 Task: Create a due date automation trigger when advanced on, the moment a card is due add fields with custom field "Resume" set to a date between 1 and 7 working days ago.
Action: Mouse moved to (953, 280)
Screenshot: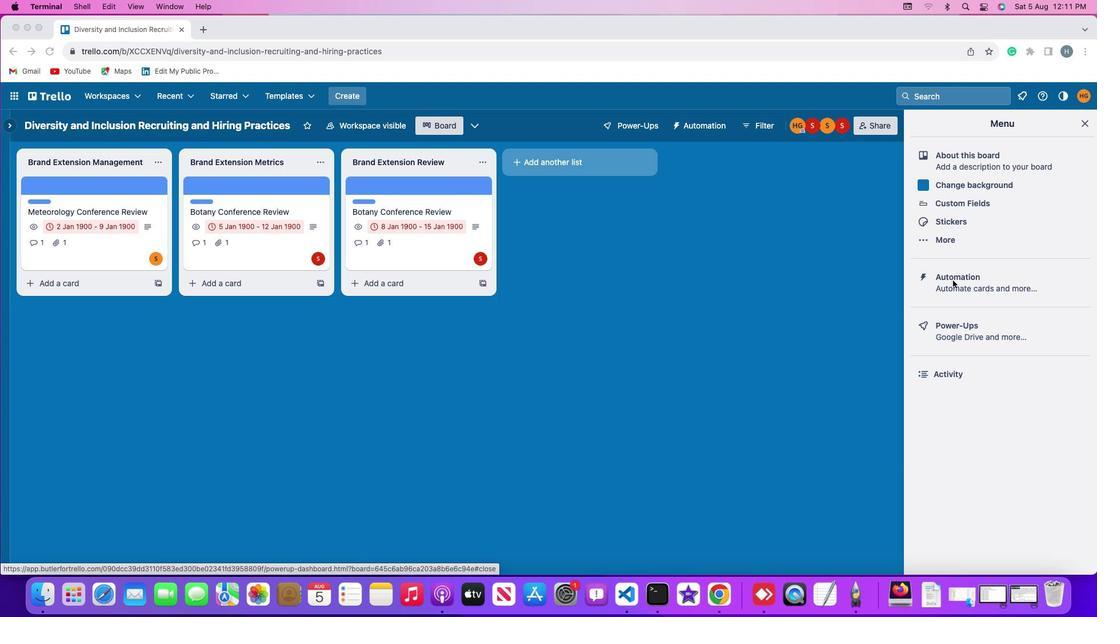
Action: Mouse pressed left at (953, 280)
Screenshot: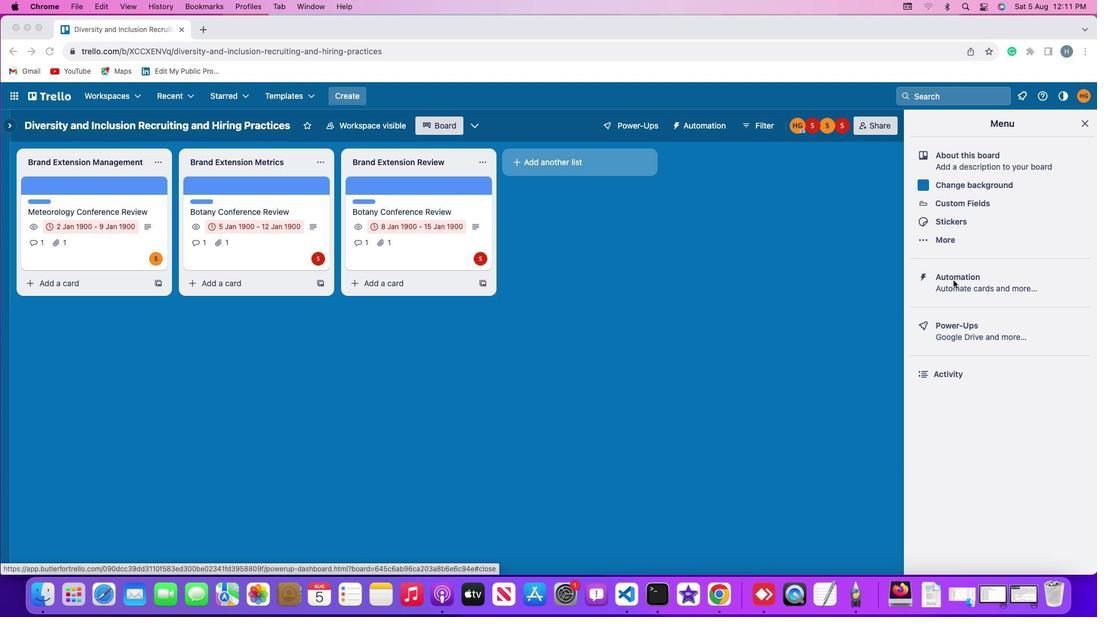 
Action: Mouse moved to (953, 280)
Screenshot: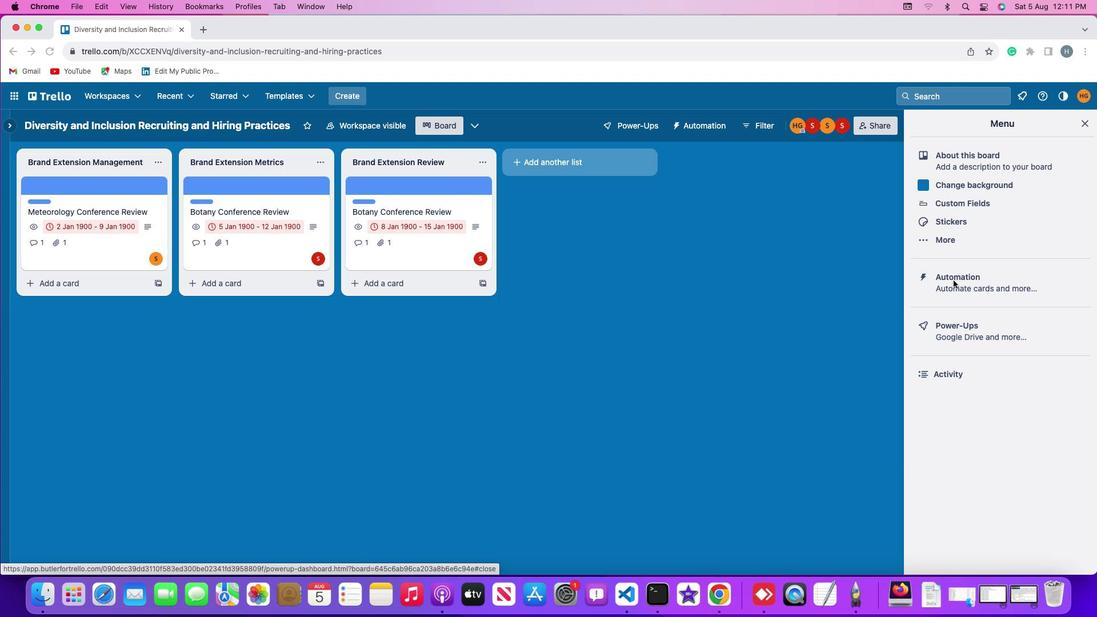 
Action: Mouse pressed left at (953, 280)
Screenshot: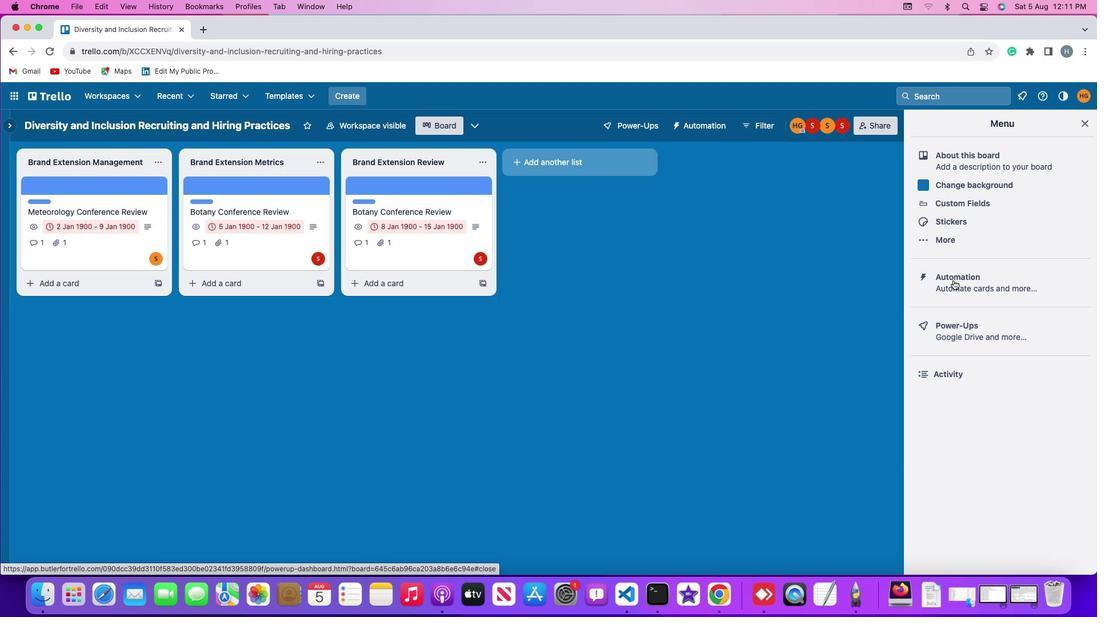 
Action: Mouse moved to (57, 272)
Screenshot: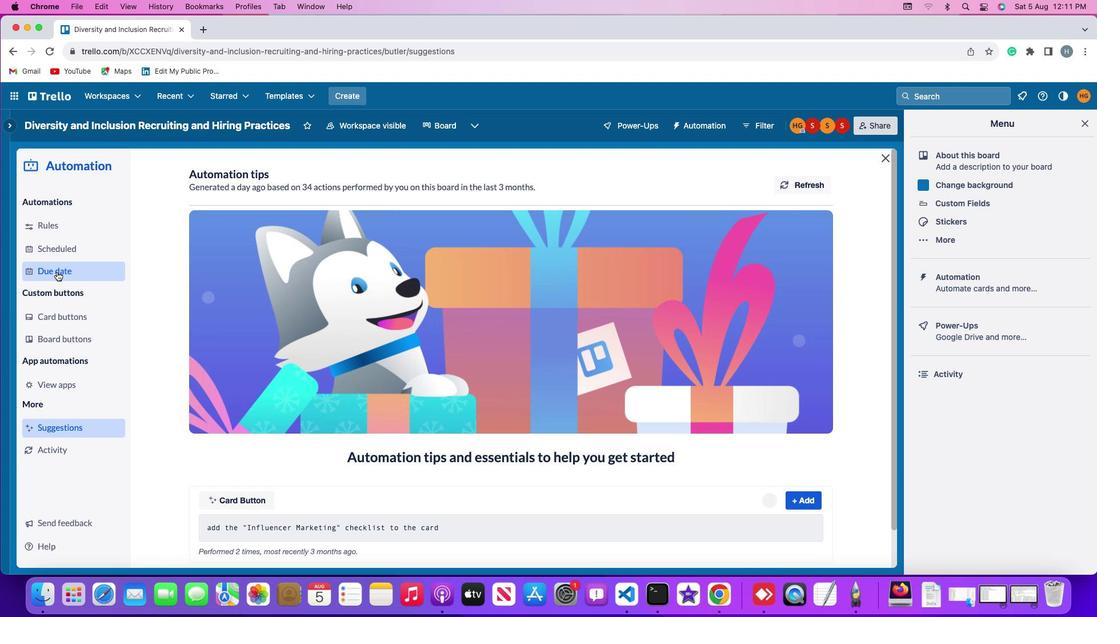 
Action: Mouse pressed left at (57, 272)
Screenshot: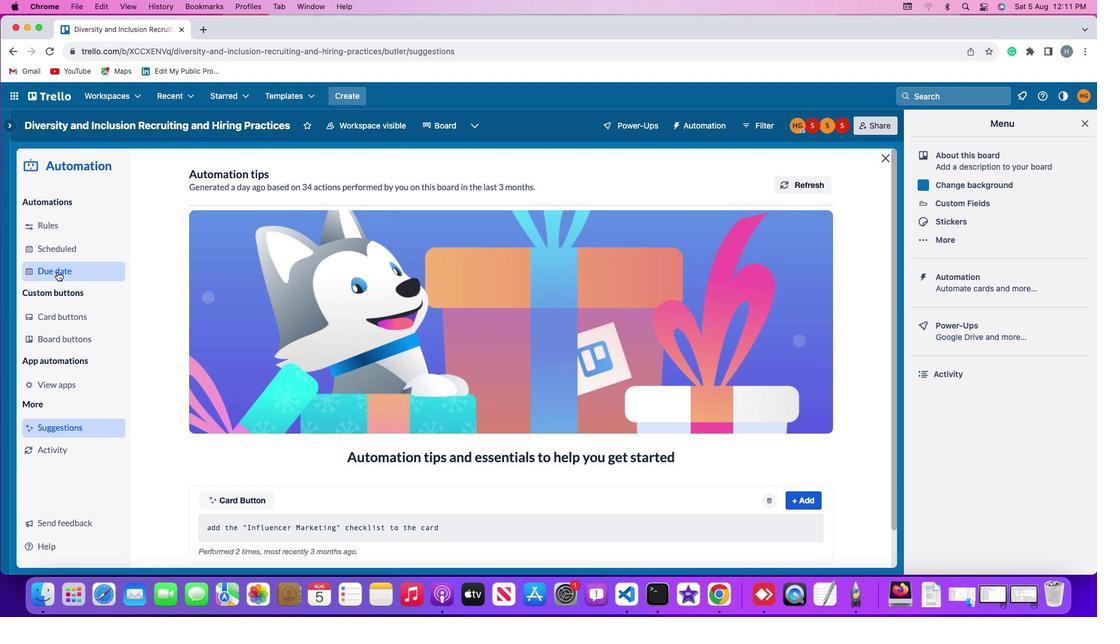 
Action: Mouse moved to (57, 271)
Screenshot: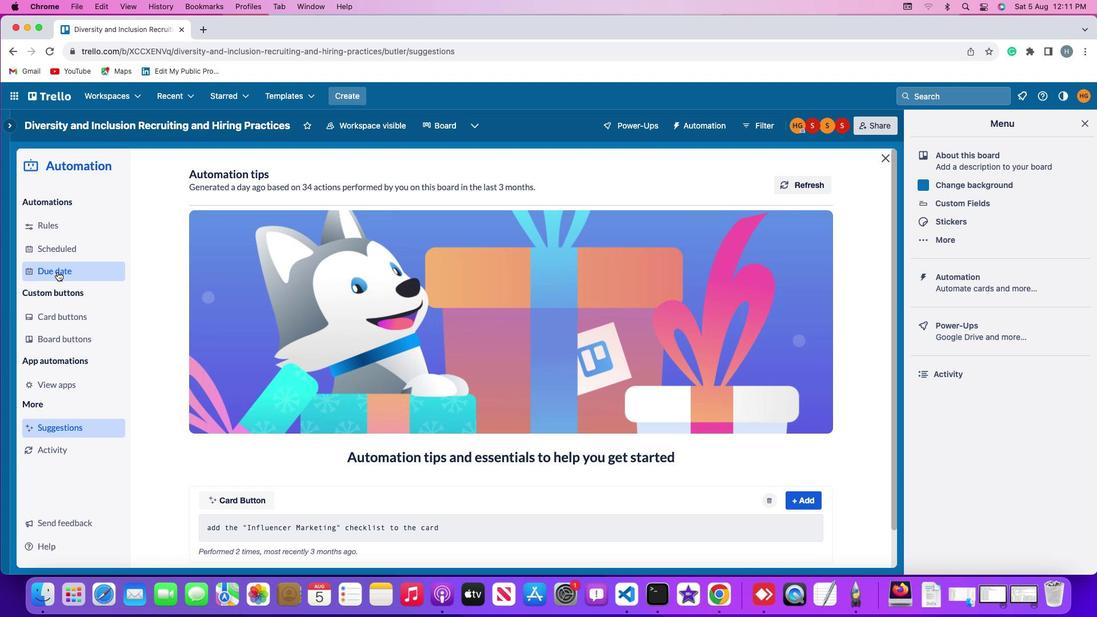 
Action: Mouse pressed left at (57, 271)
Screenshot: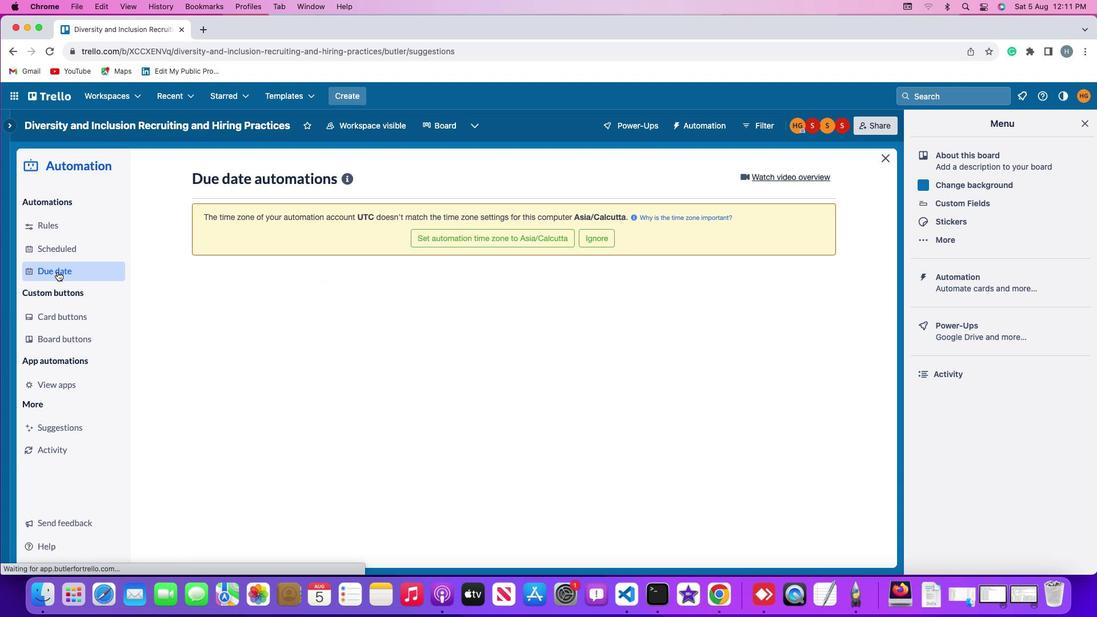
Action: Mouse moved to (784, 177)
Screenshot: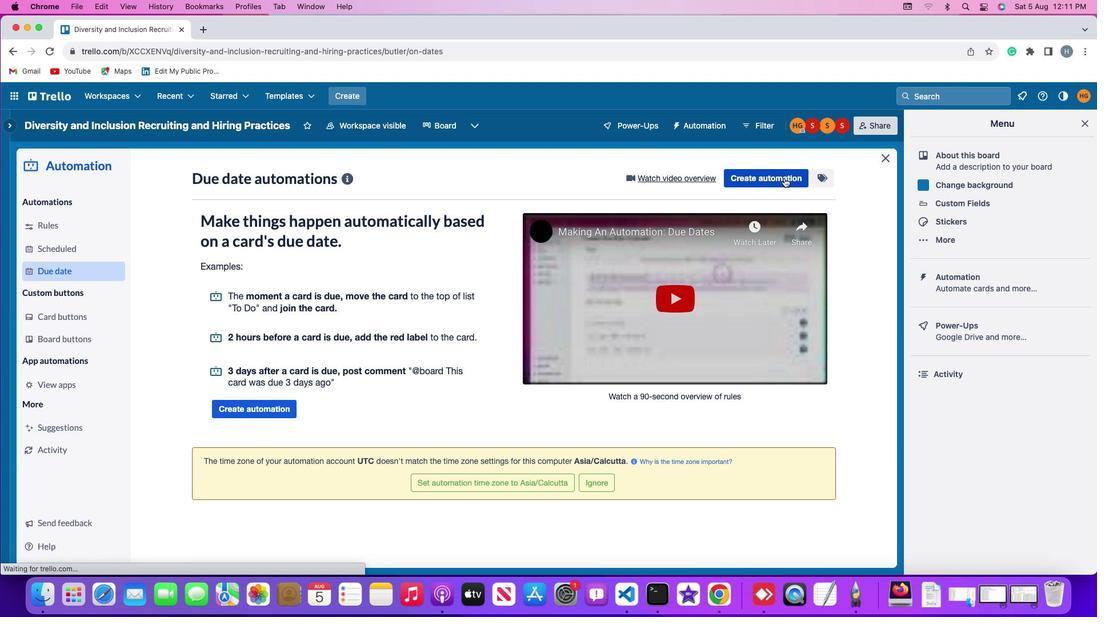 
Action: Mouse pressed left at (784, 177)
Screenshot: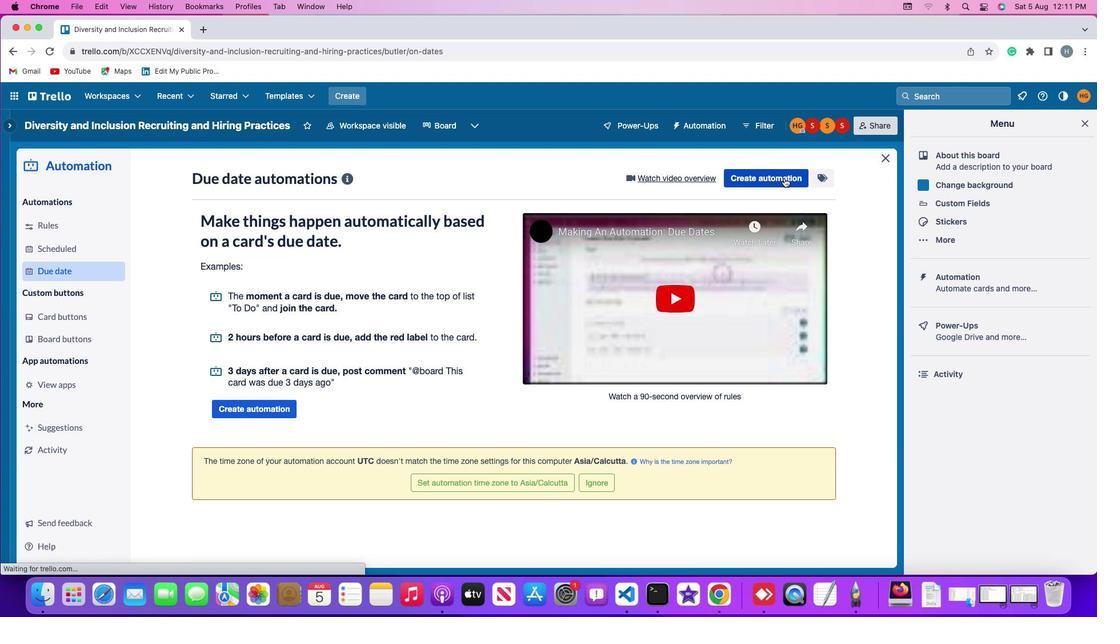 
Action: Mouse moved to (513, 284)
Screenshot: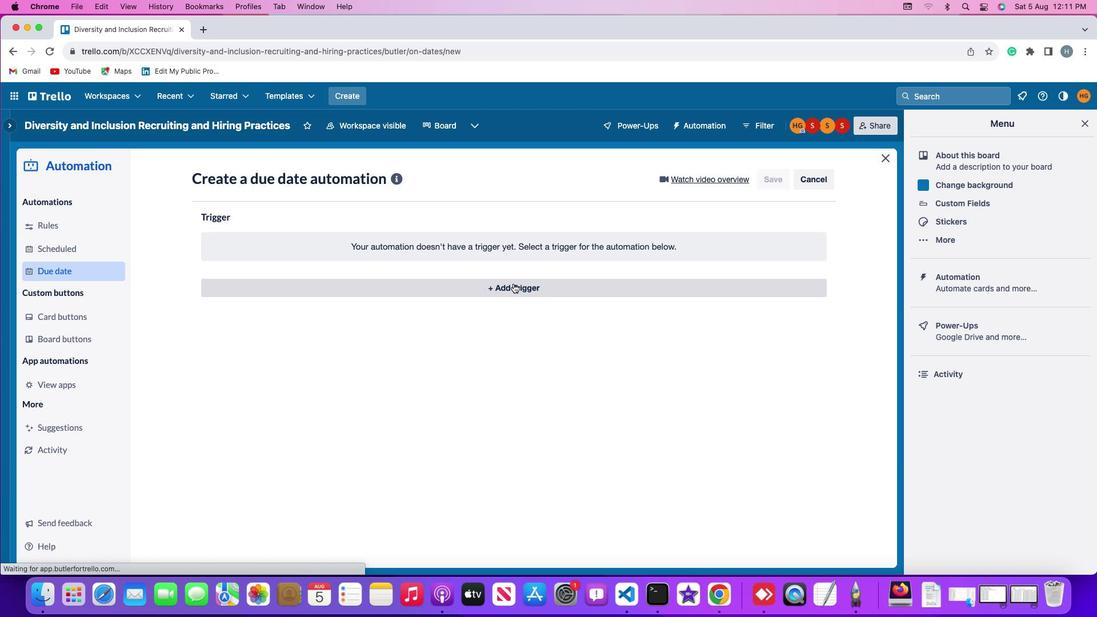 
Action: Mouse pressed left at (513, 284)
Screenshot: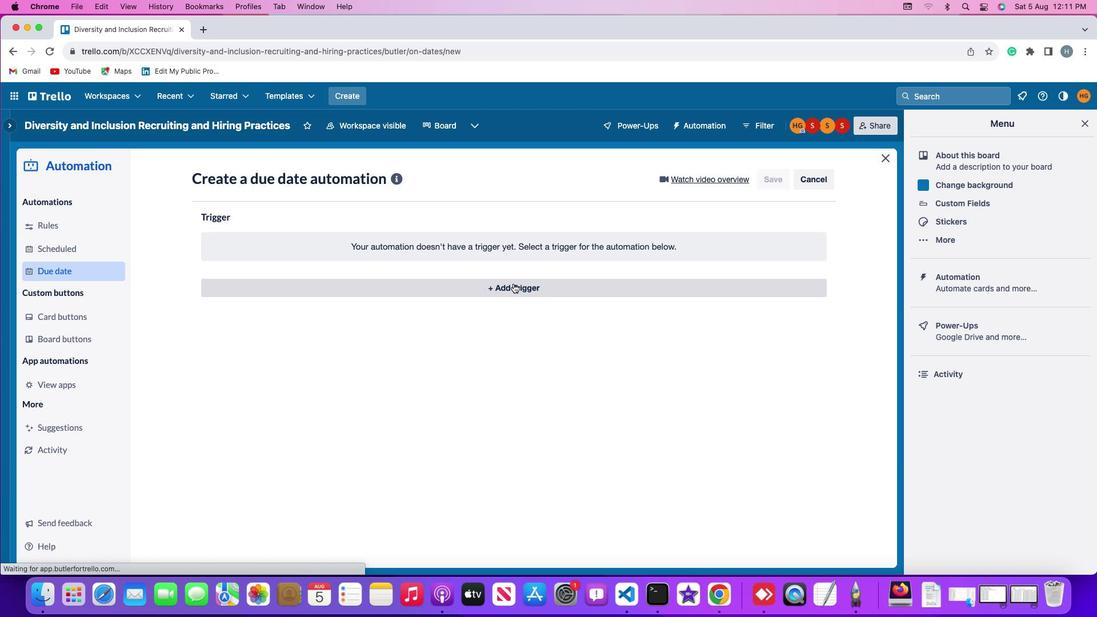 
Action: Mouse moved to (244, 417)
Screenshot: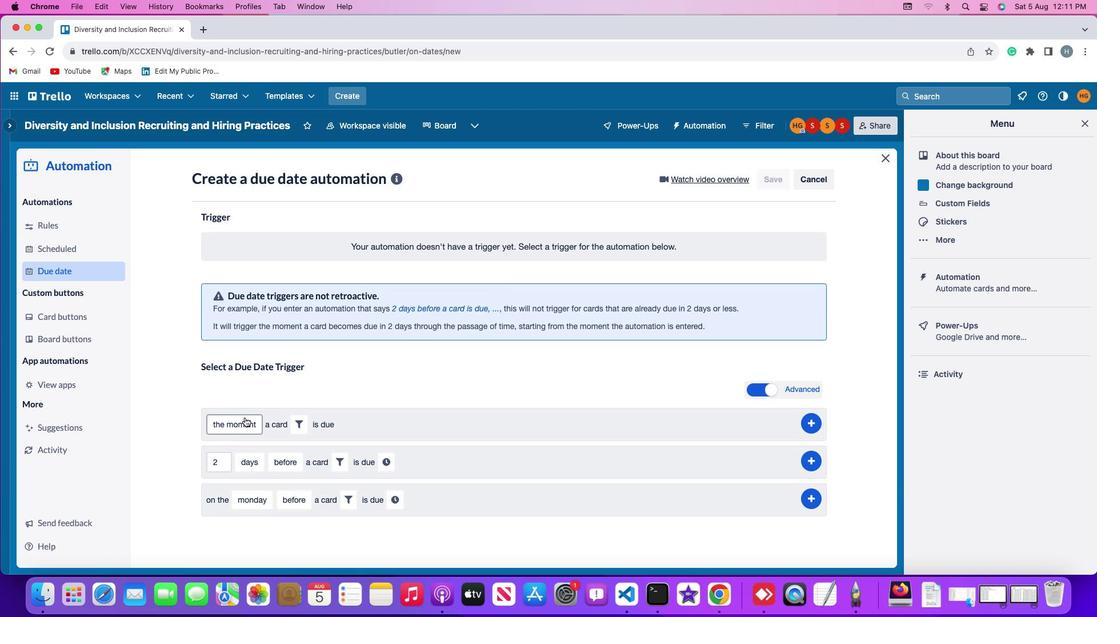
Action: Mouse pressed left at (244, 417)
Screenshot: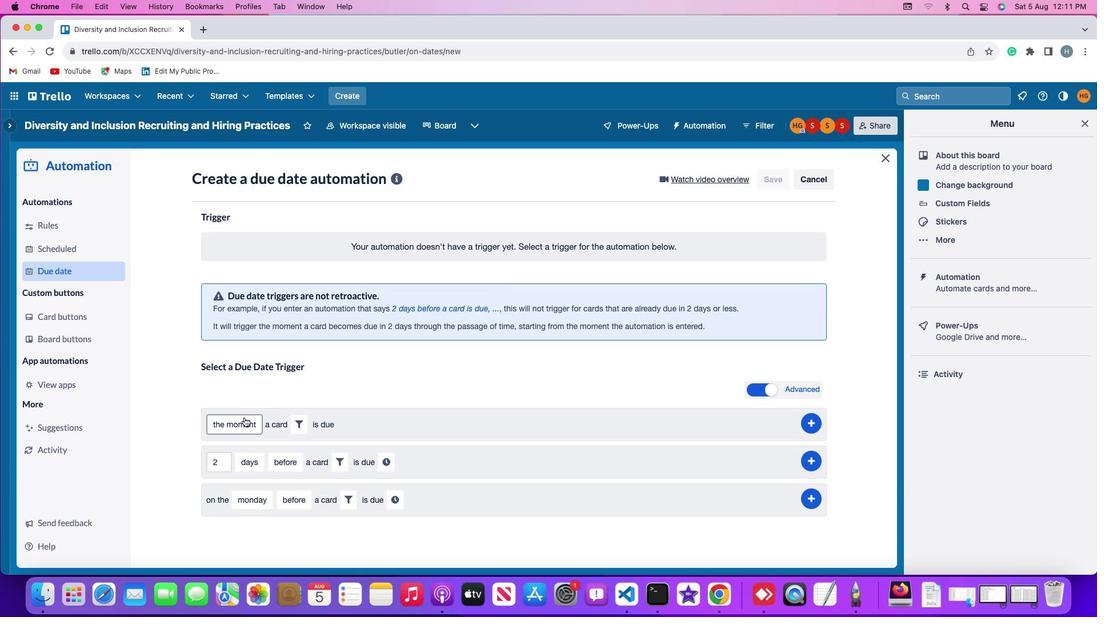 
Action: Mouse moved to (240, 438)
Screenshot: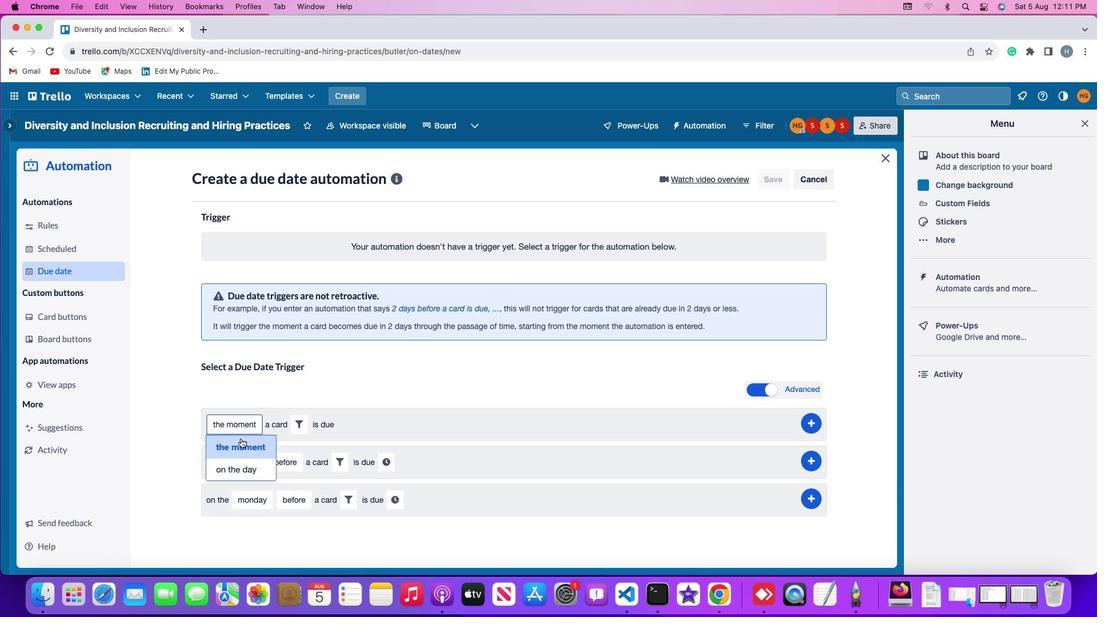 
Action: Mouse pressed left at (240, 438)
Screenshot: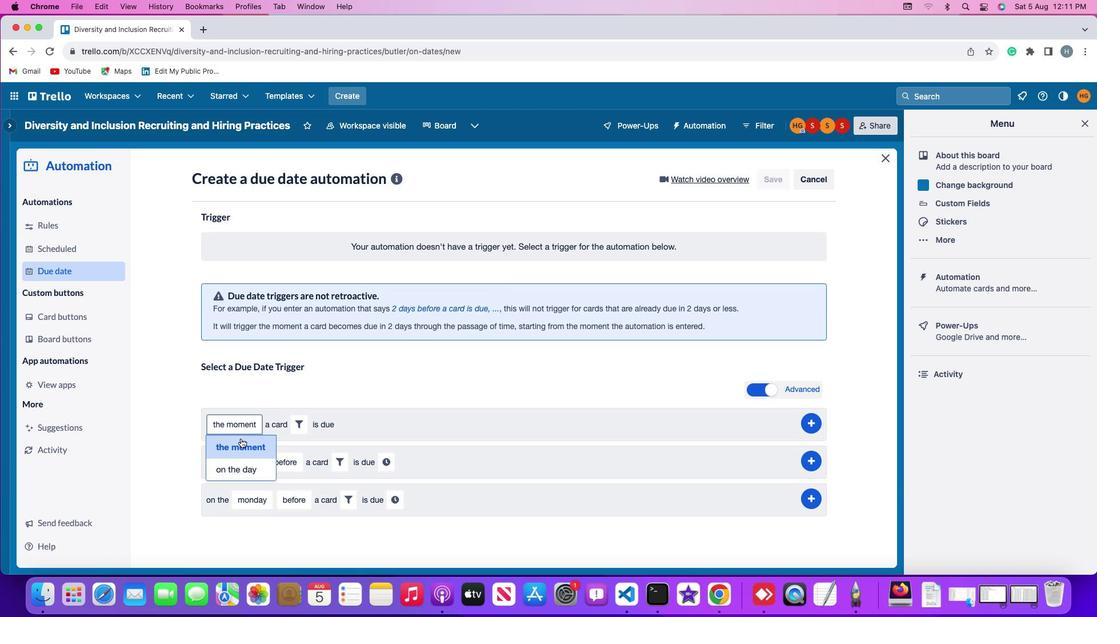 
Action: Mouse moved to (293, 417)
Screenshot: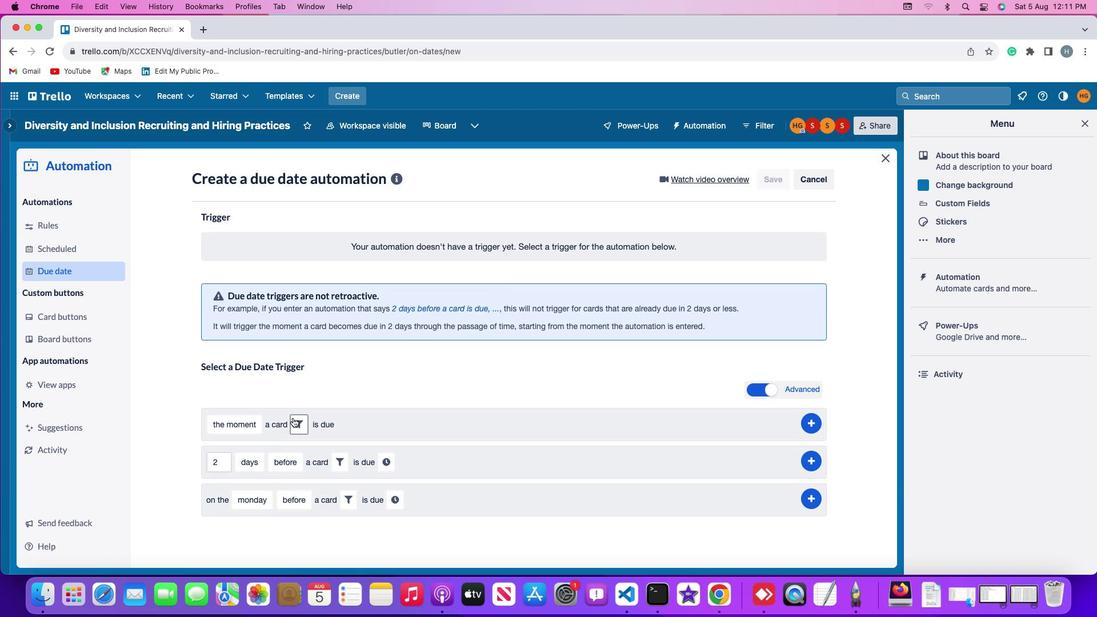 
Action: Mouse pressed left at (293, 417)
Screenshot: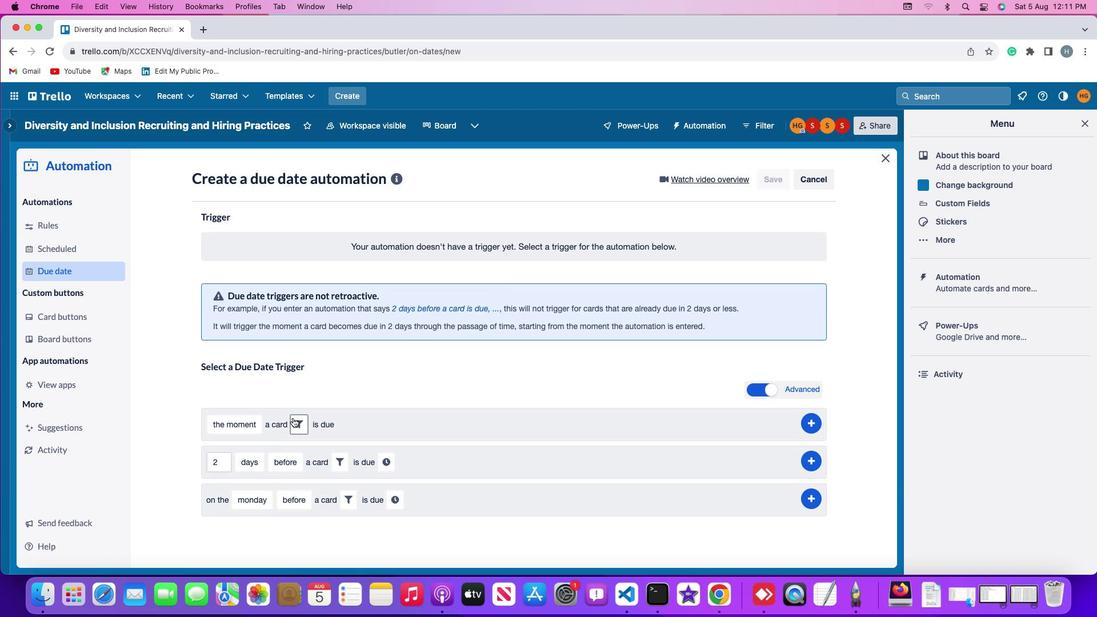
Action: Mouse moved to (485, 456)
Screenshot: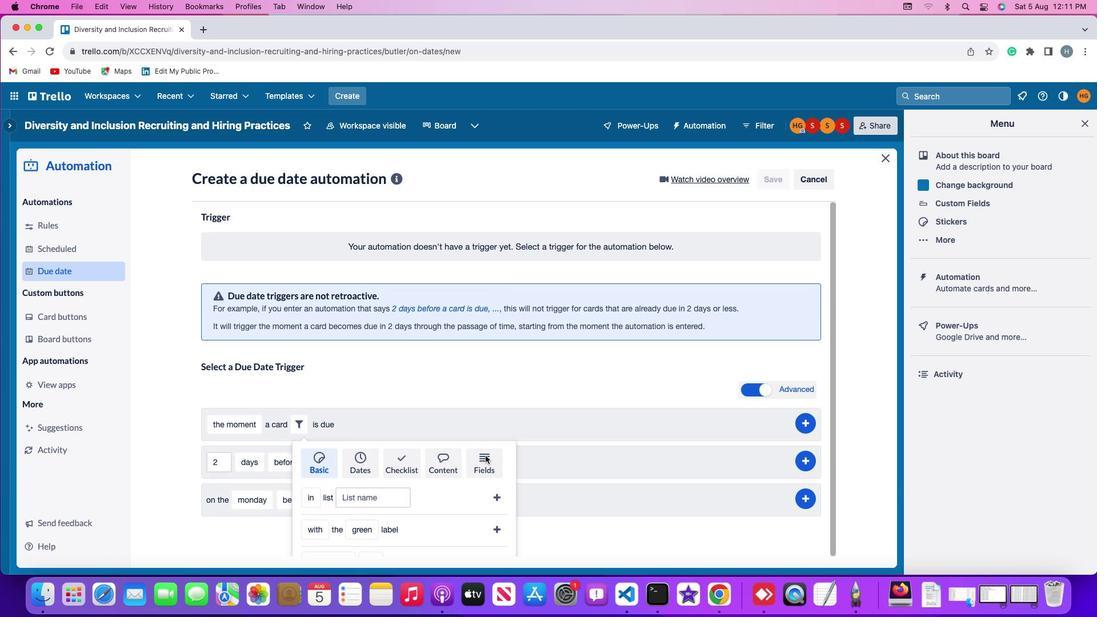 
Action: Mouse pressed left at (485, 456)
Screenshot: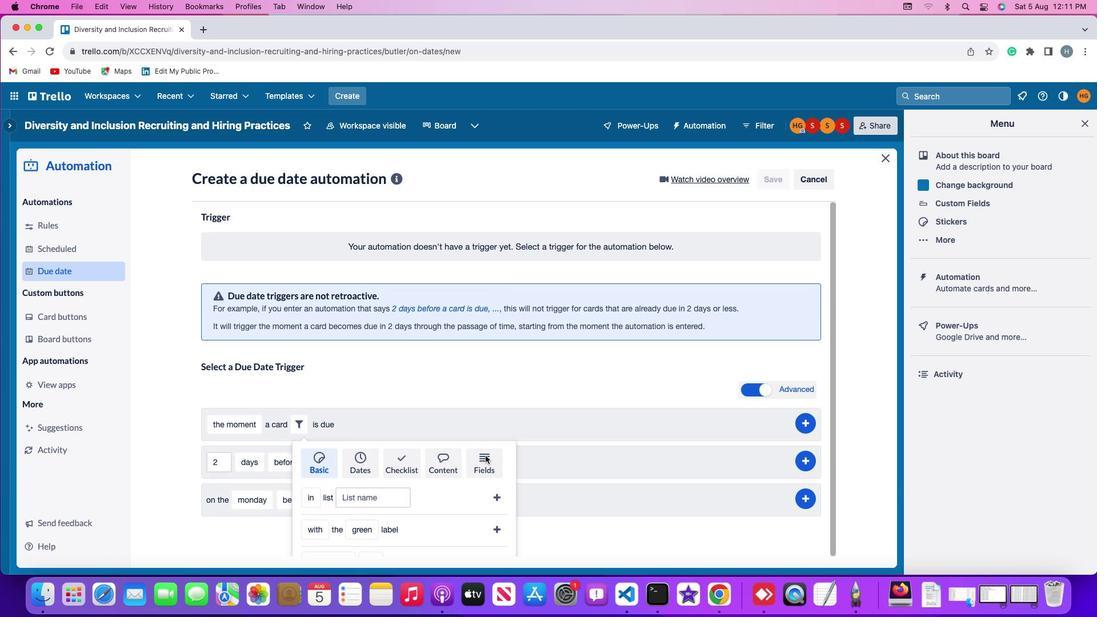 
Action: Mouse moved to (485, 456)
Screenshot: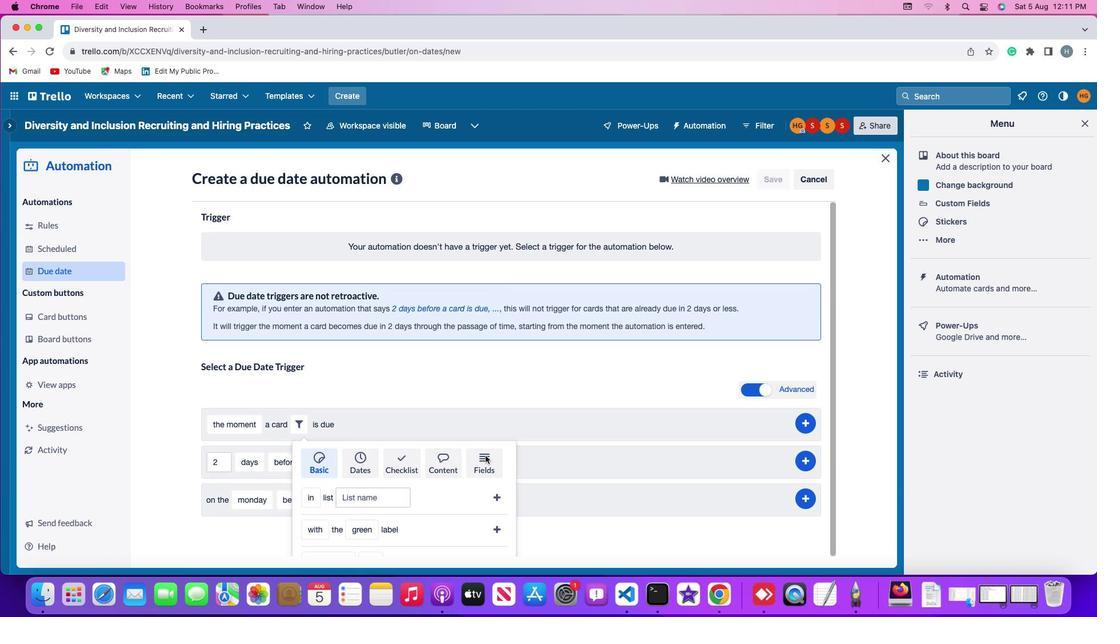 
Action: Mouse scrolled (485, 456) with delta (0, 0)
Screenshot: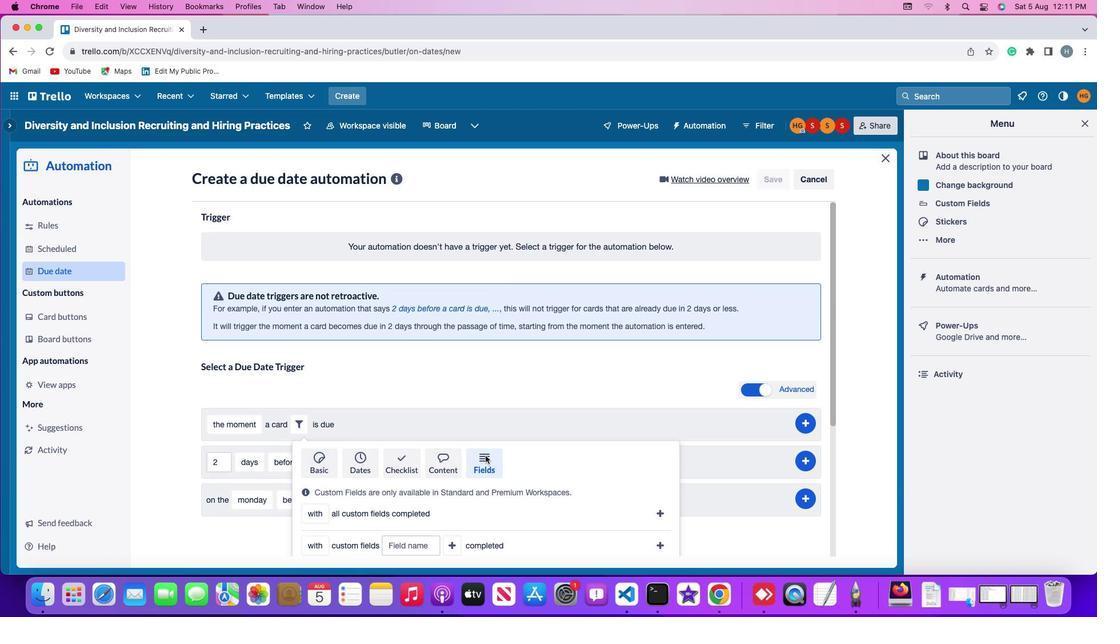 
Action: Mouse scrolled (485, 456) with delta (0, 0)
Screenshot: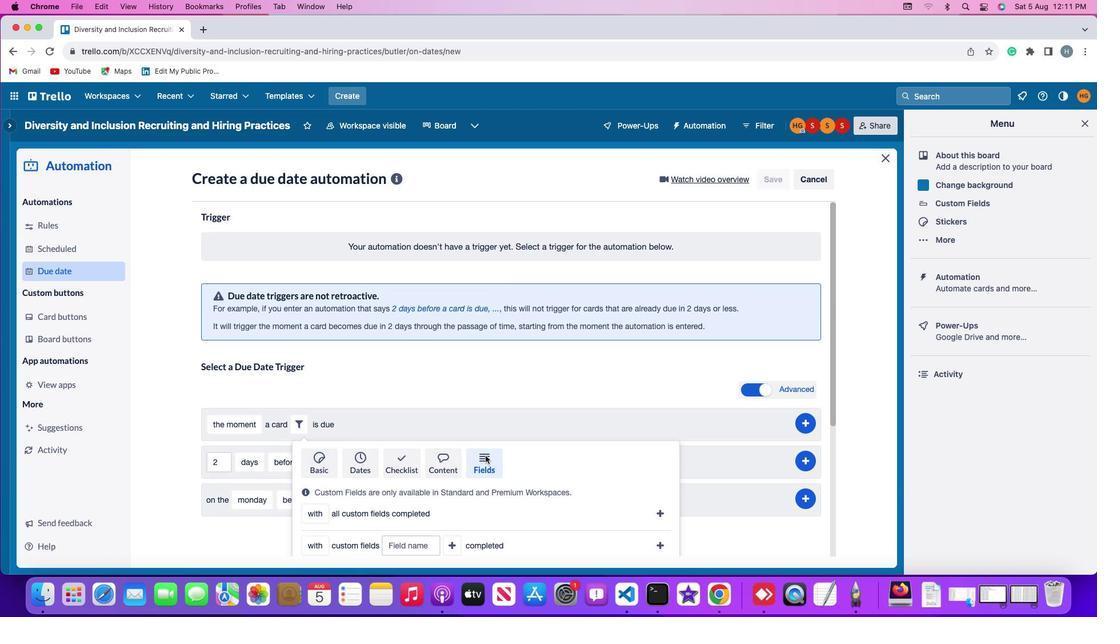 
Action: Mouse scrolled (485, 456) with delta (0, -2)
Screenshot: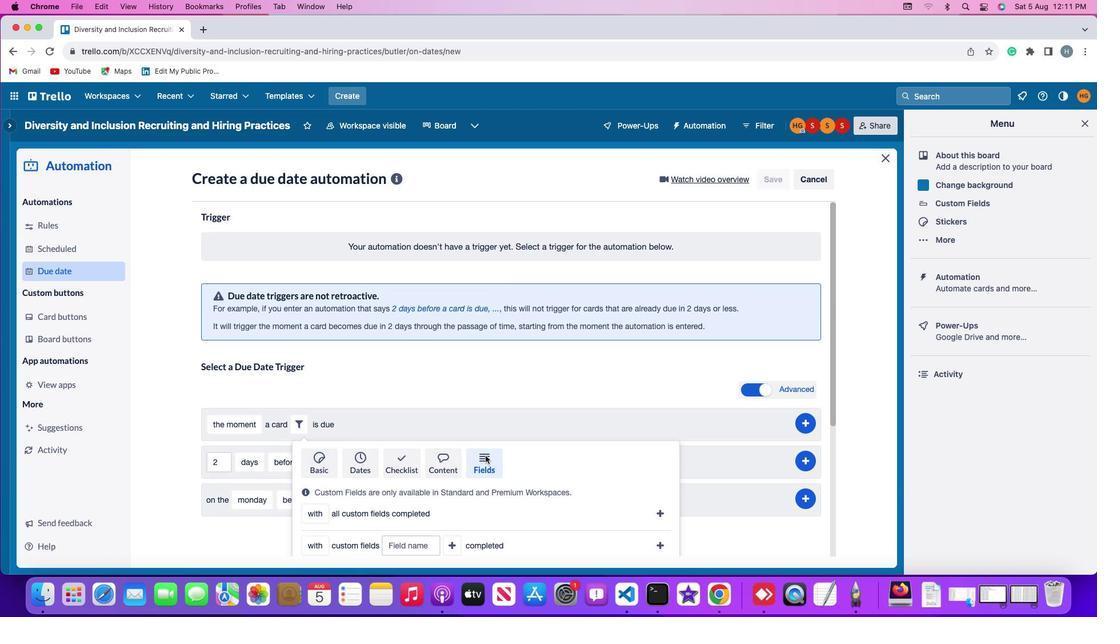 
Action: Mouse scrolled (485, 456) with delta (0, -2)
Screenshot: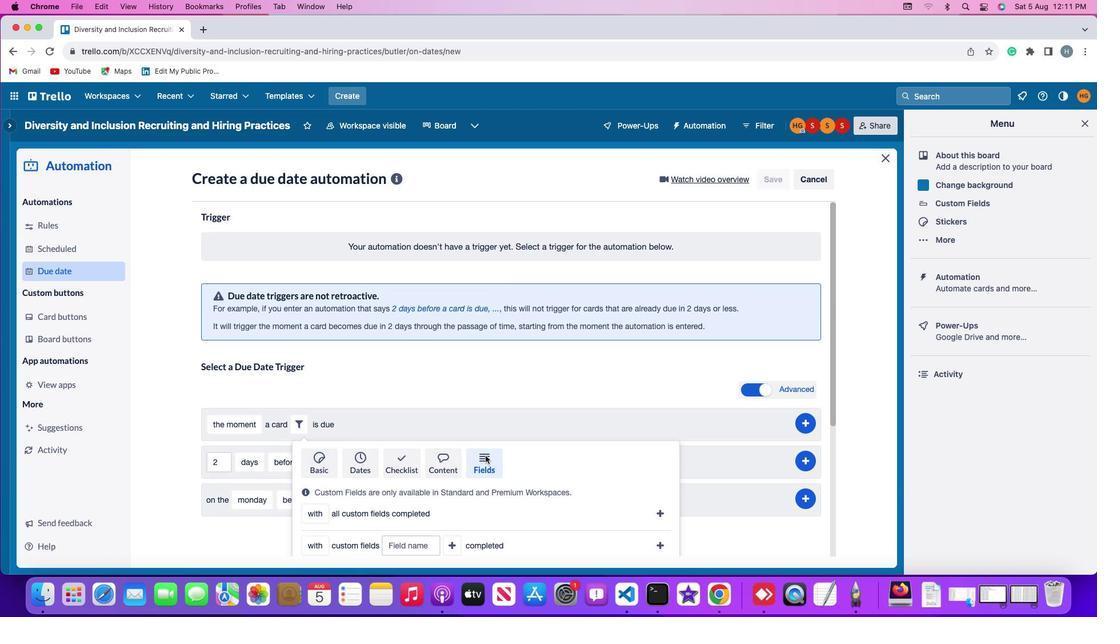 
Action: Mouse scrolled (485, 456) with delta (0, -3)
Screenshot: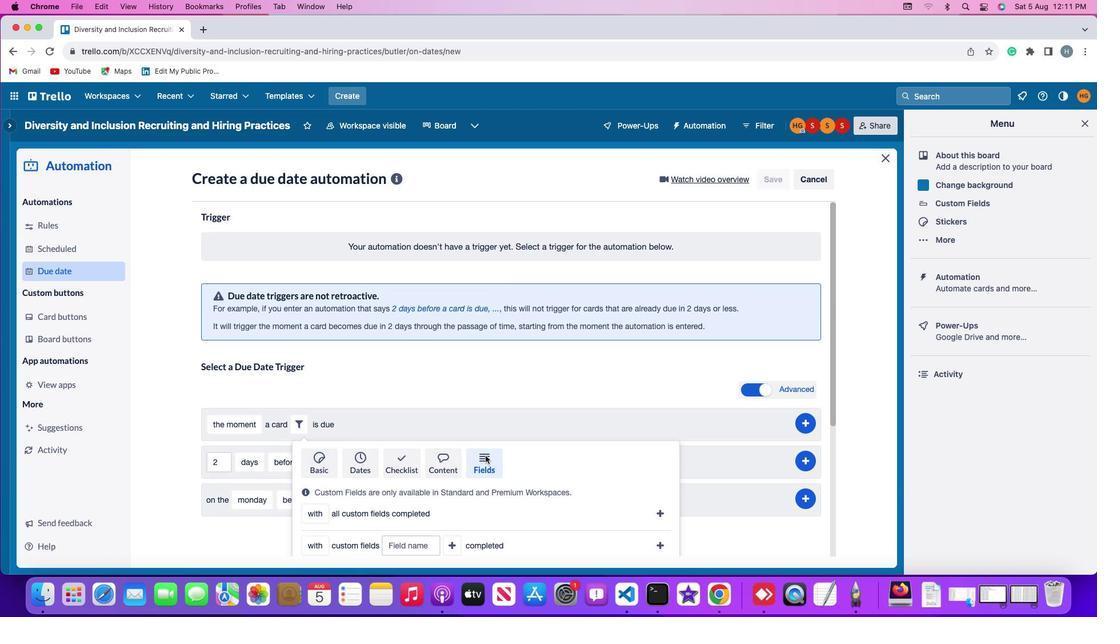 
Action: Mouse scrolled (485, 456) with delta (0, -4)
Screenshot: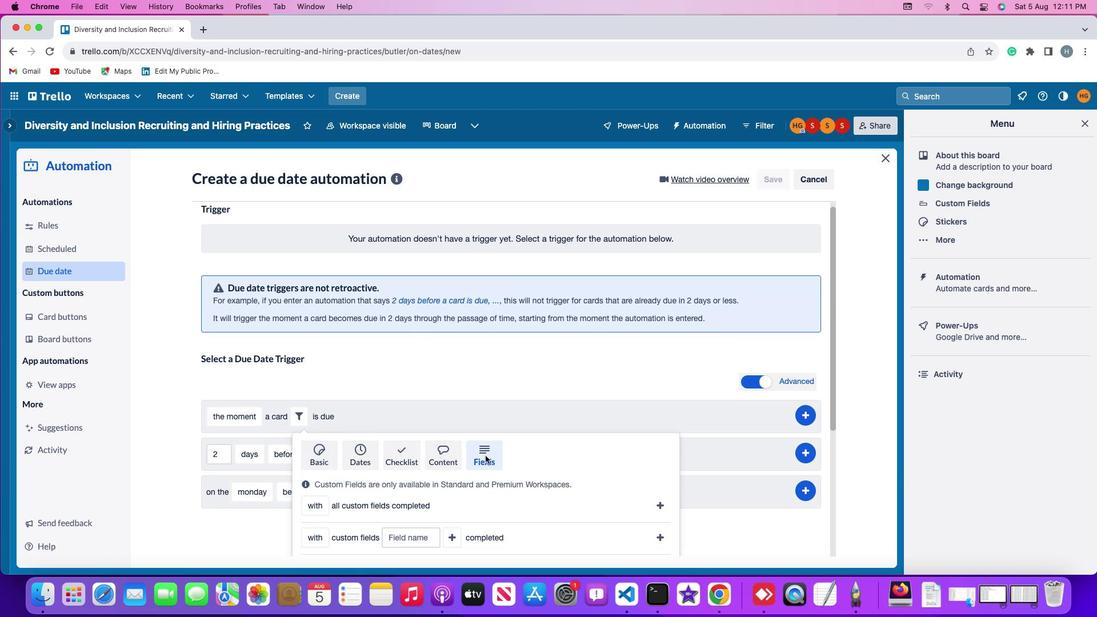 
Action: Mouse scrolled (485, 456) with delta (0, 0)
Screenshot: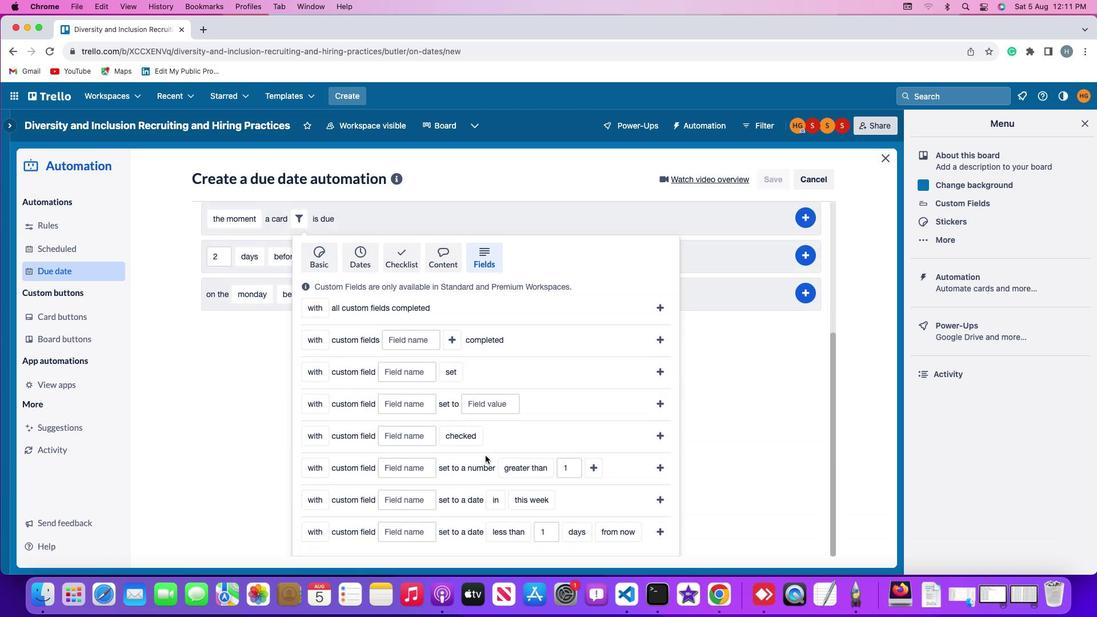
Action: Mouse scrolled (485, 456) with delta (0, 0)
Screenshot: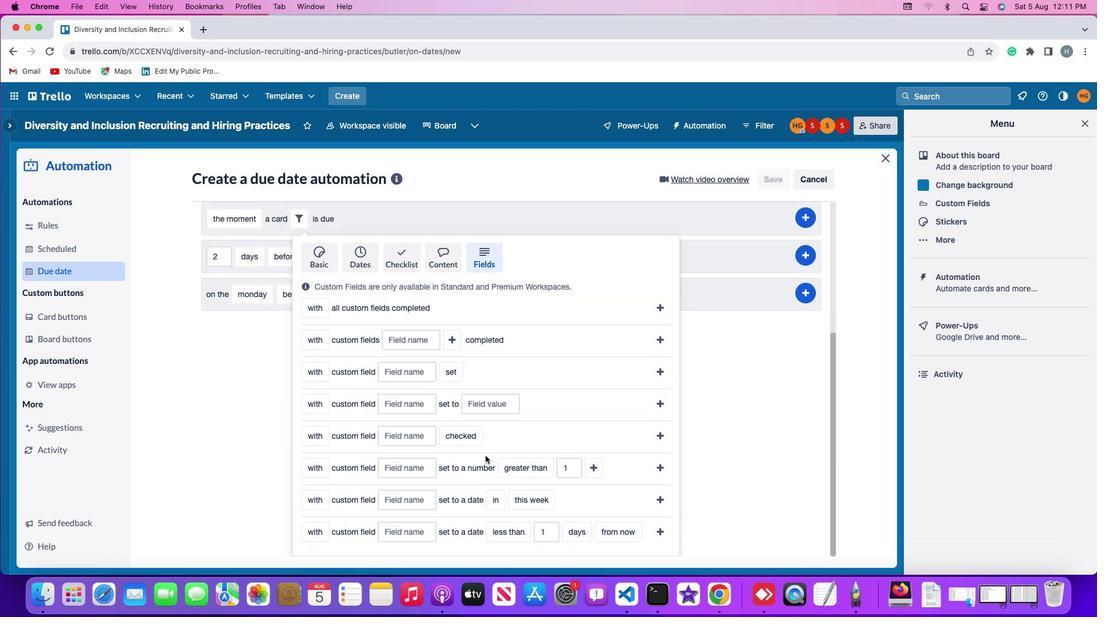 
Action: Mouse scrolled (485, 456) with delta (0, -2)
Screenshot: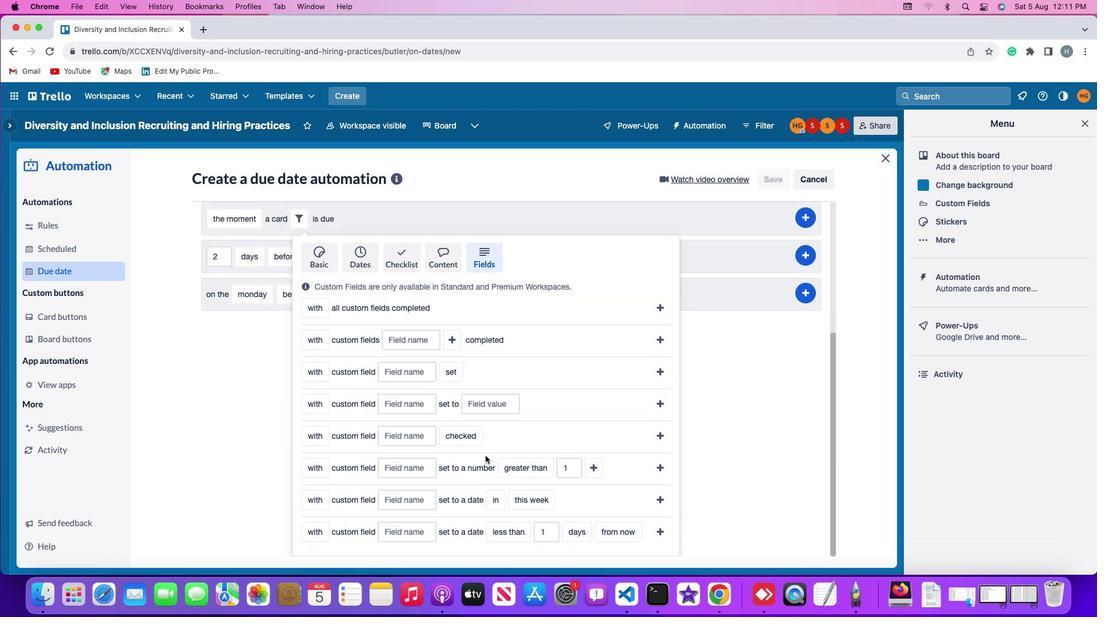 
Action: Mouse scrolled (485, 456) with delta (0, -2)
Screenshot: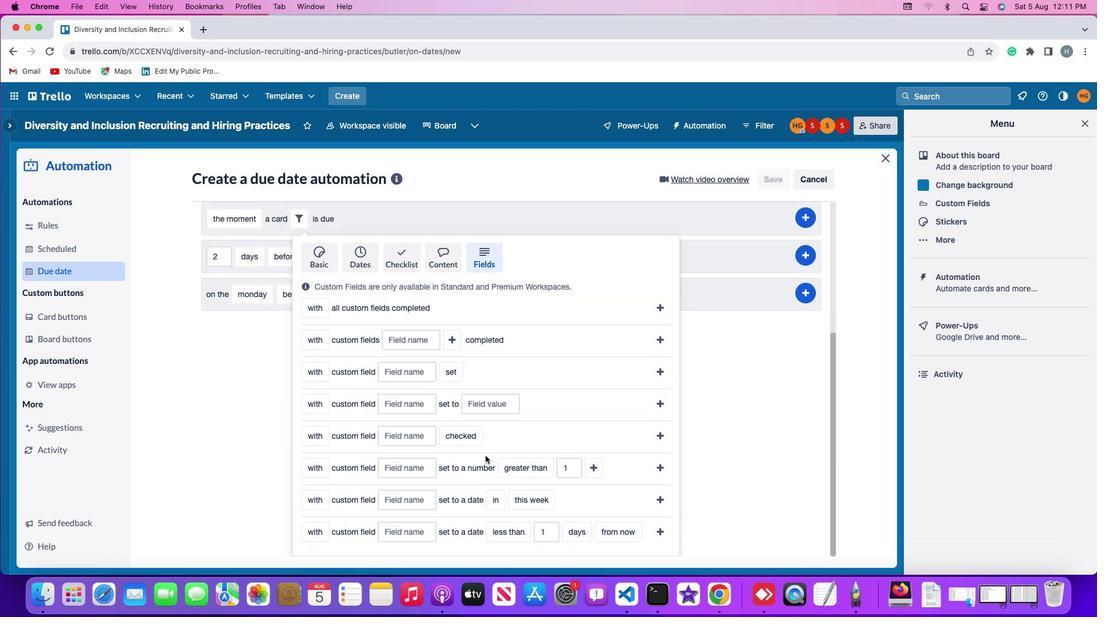 
Action: Mouse scrolled (485, 456) with delta (0, -3)
Screenshot: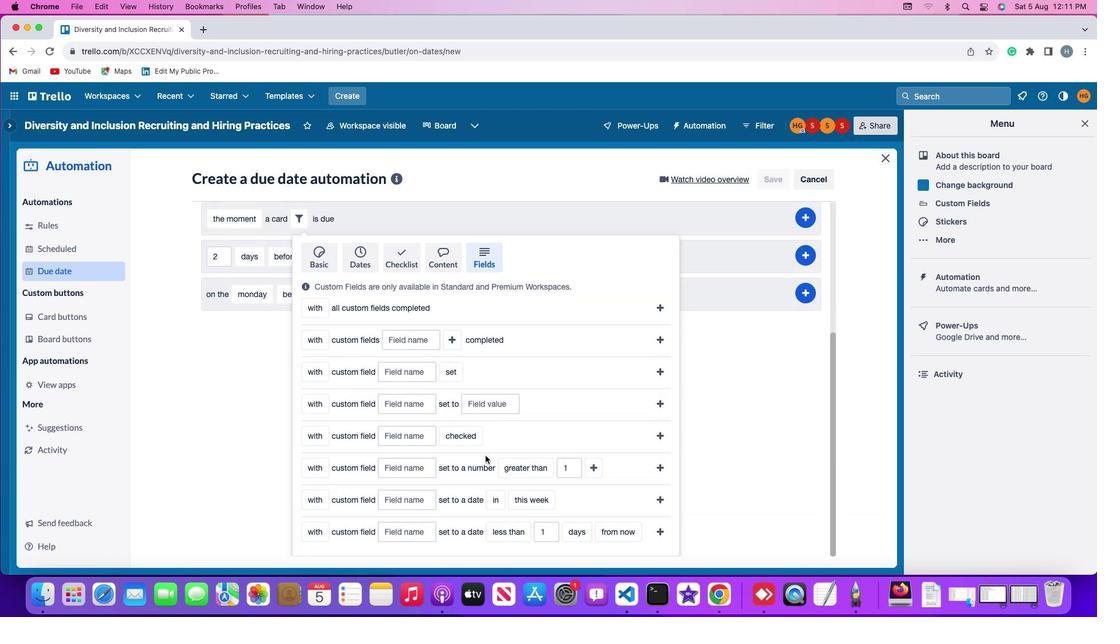 
Action: Mouse moved to (313, 529)
Screenshot: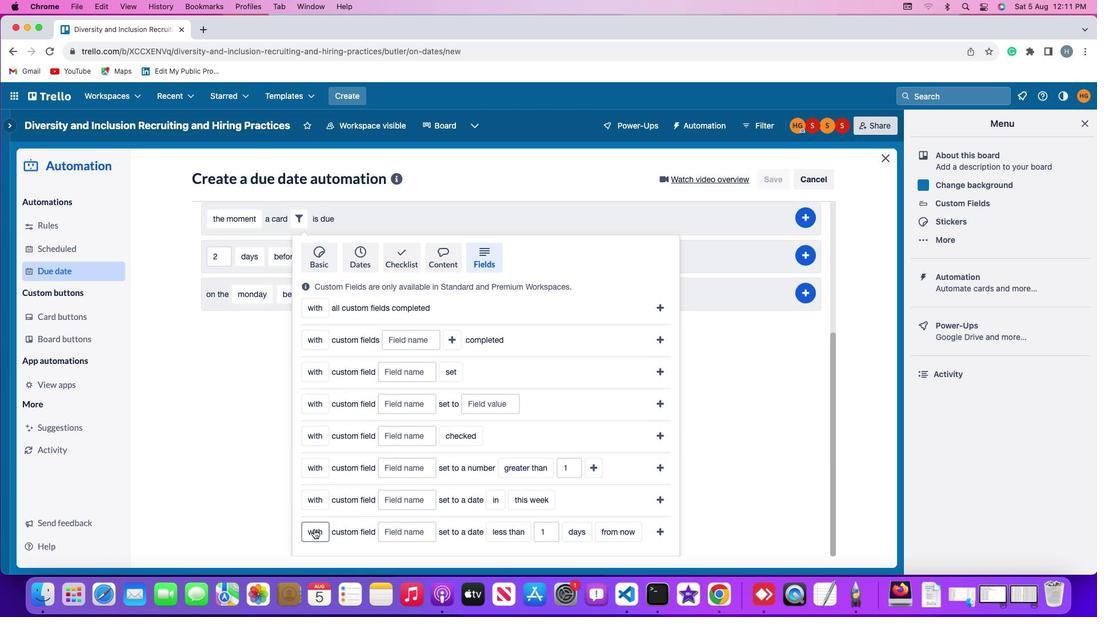 
Action: Mouse pressed left at (313, 529)
Screenshot: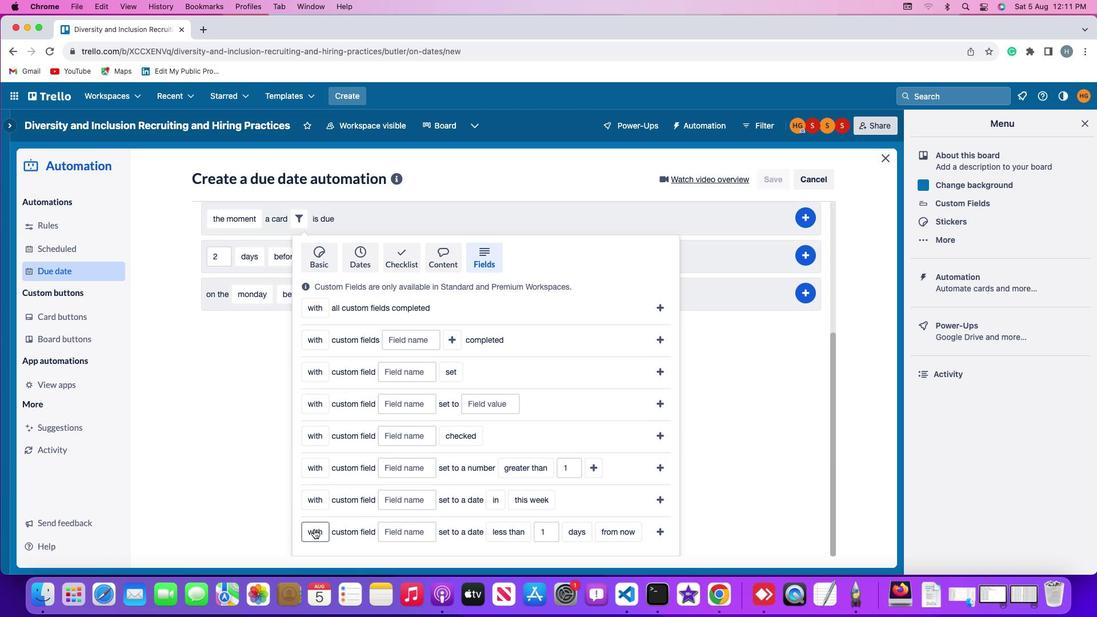 
Action: Mouse moved to (331, 479)
Screenshot: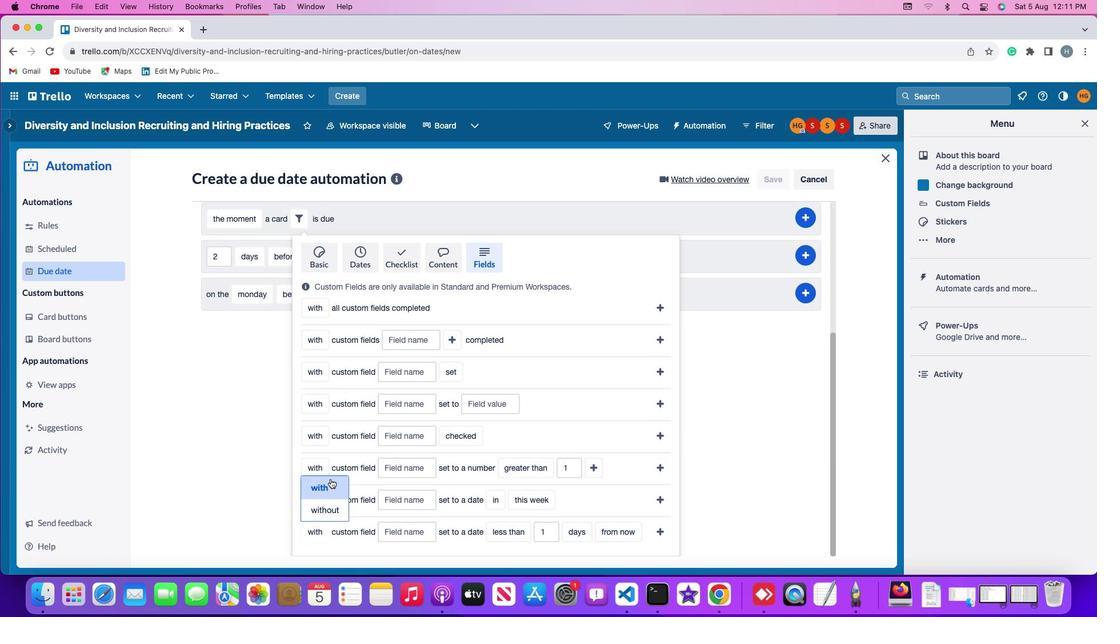 
Action: Mouse pressed left at (331, 479)
Screenshot: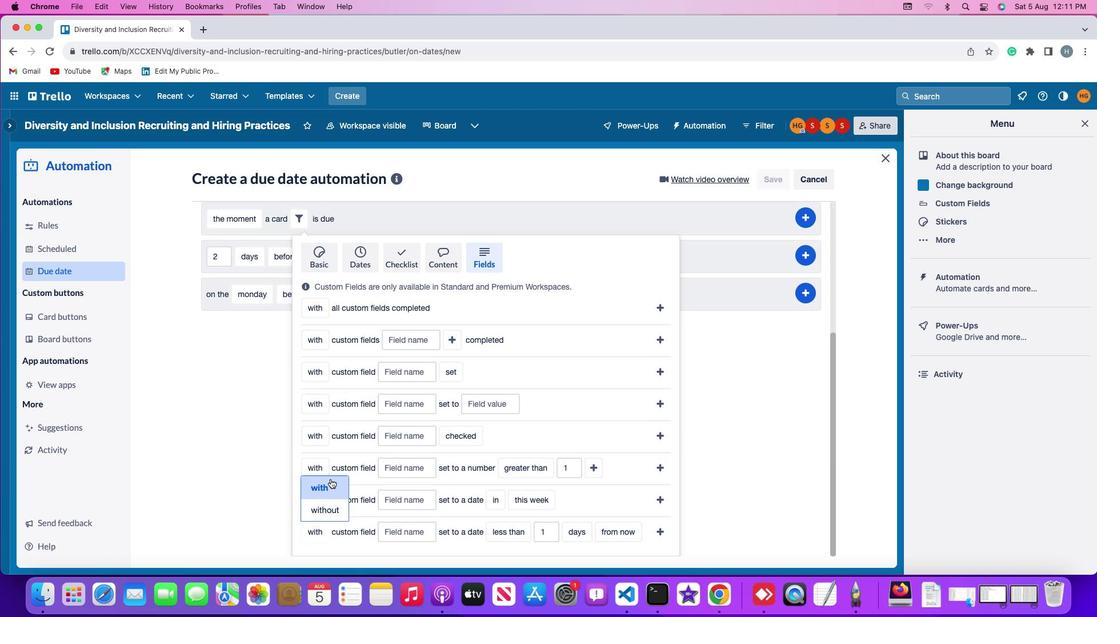 
Action: Mouse moved to (416, 532)
Screenshot: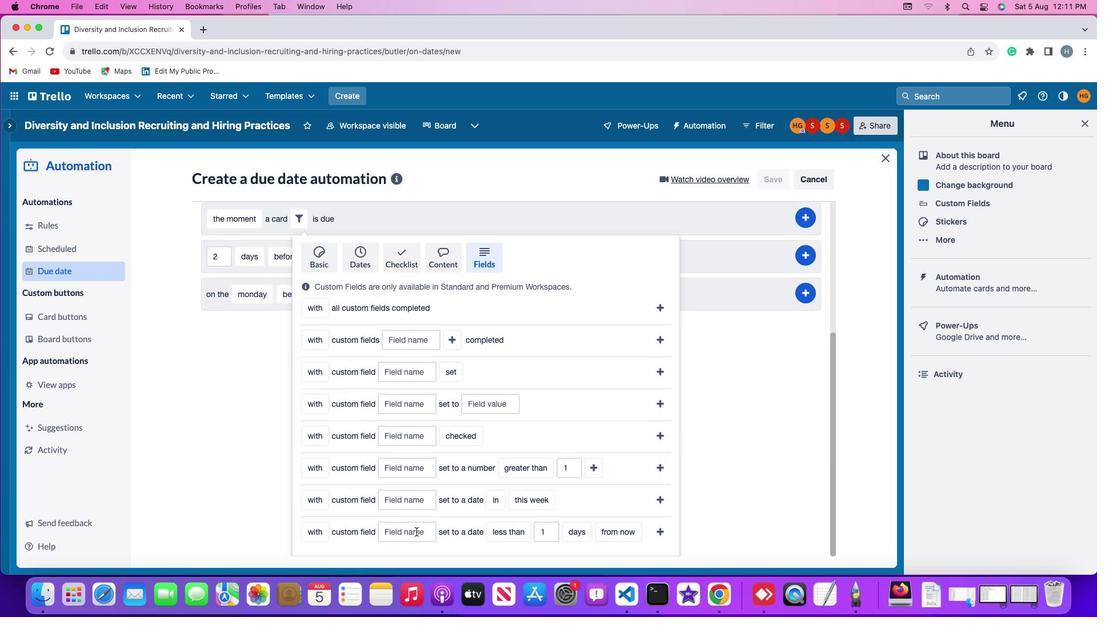 
Action: Mouse pressed left at (416, 532)
Screenshot: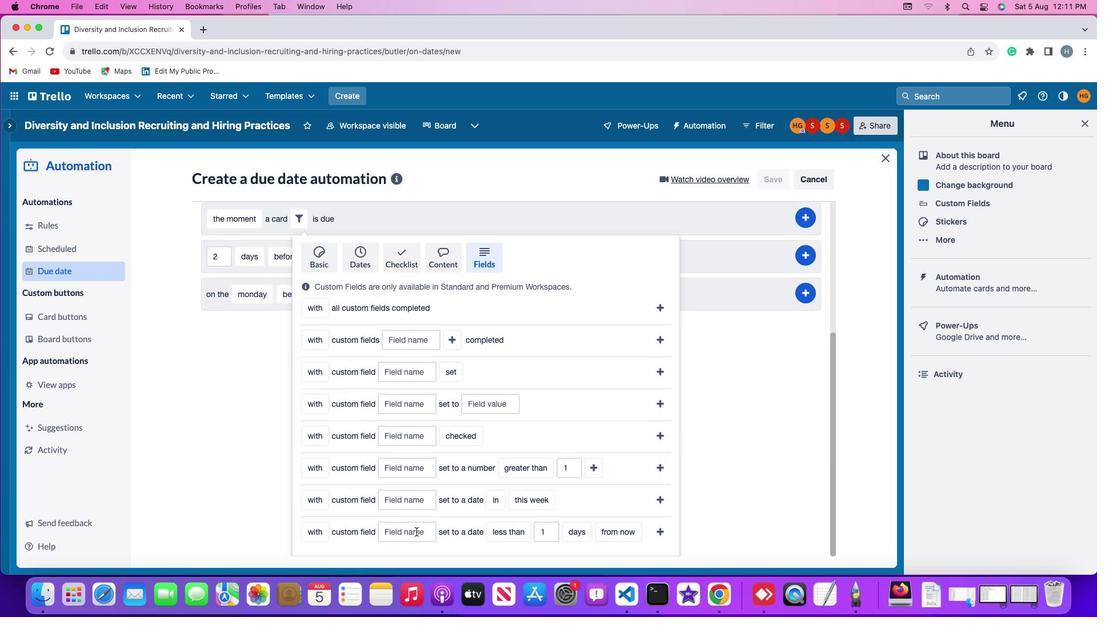 
Action: Mouse moved to (416, 532)
Screenshot: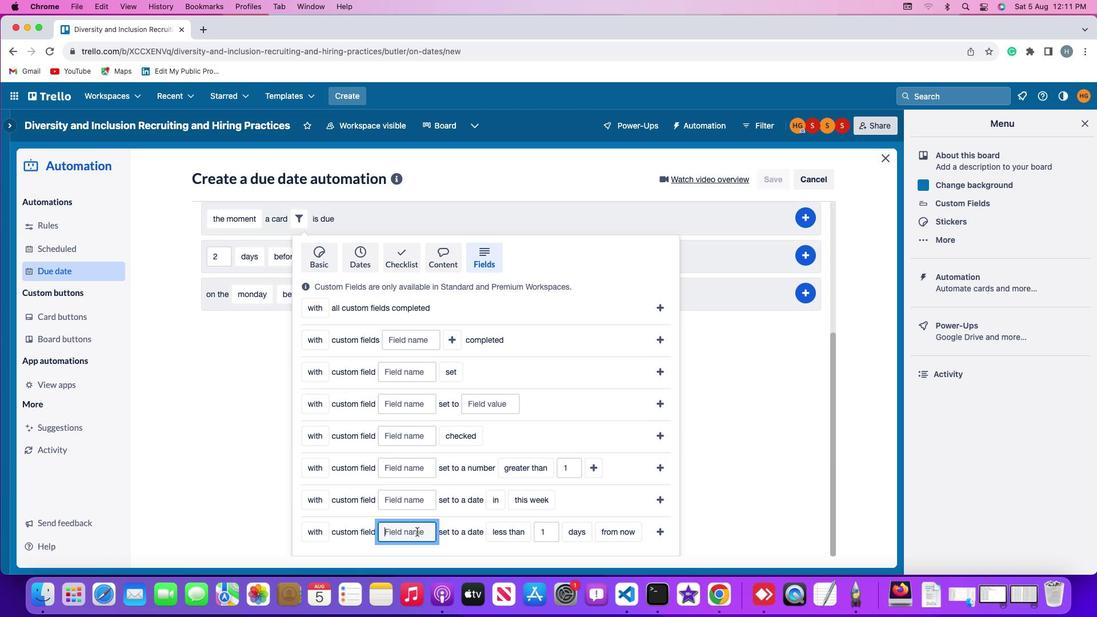 
Action: Key pressed Key.shift'R''e''s''u''m'
Screenshot: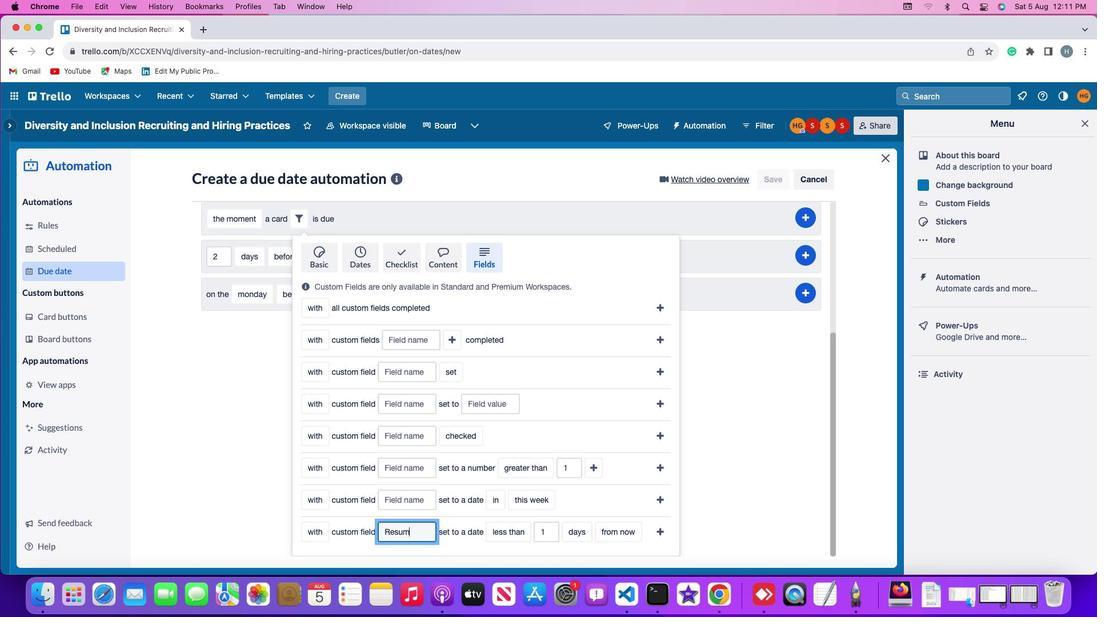 
Action: Mouse moved to (417, 540)
Screenshot: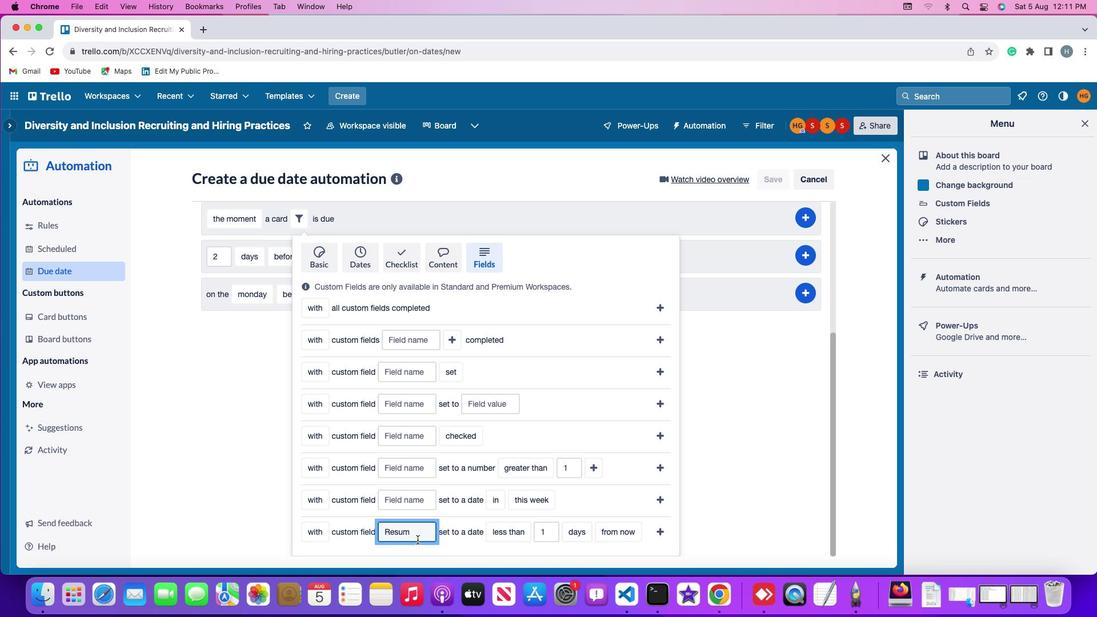 
Action: Key pressed 'e'
Screenshot: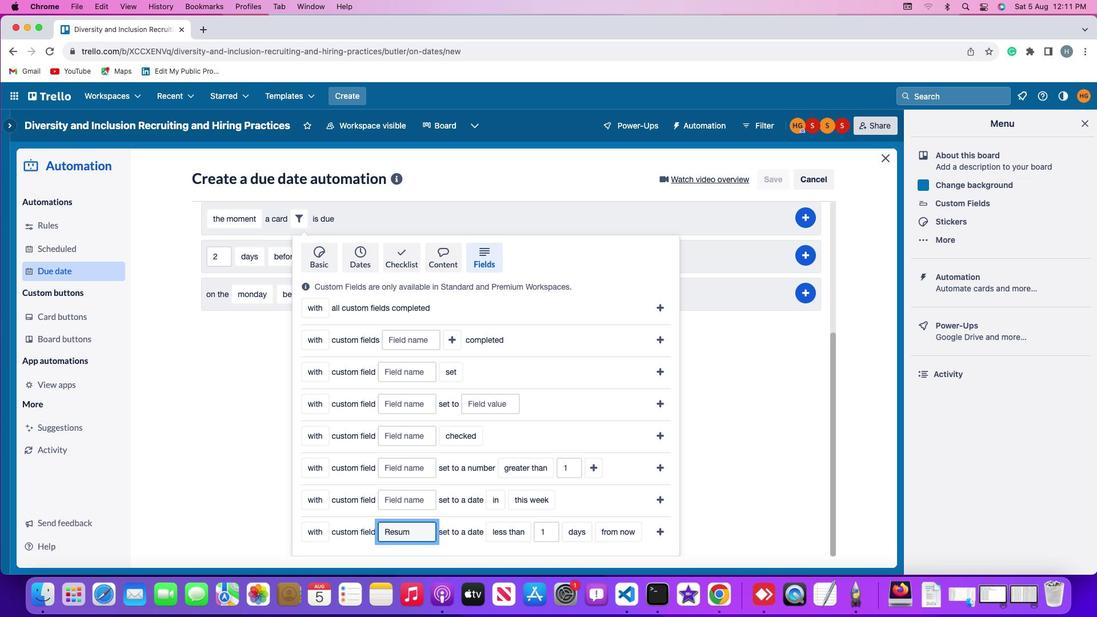 
Action: Mouse moved to (509, 534)
Screenshot: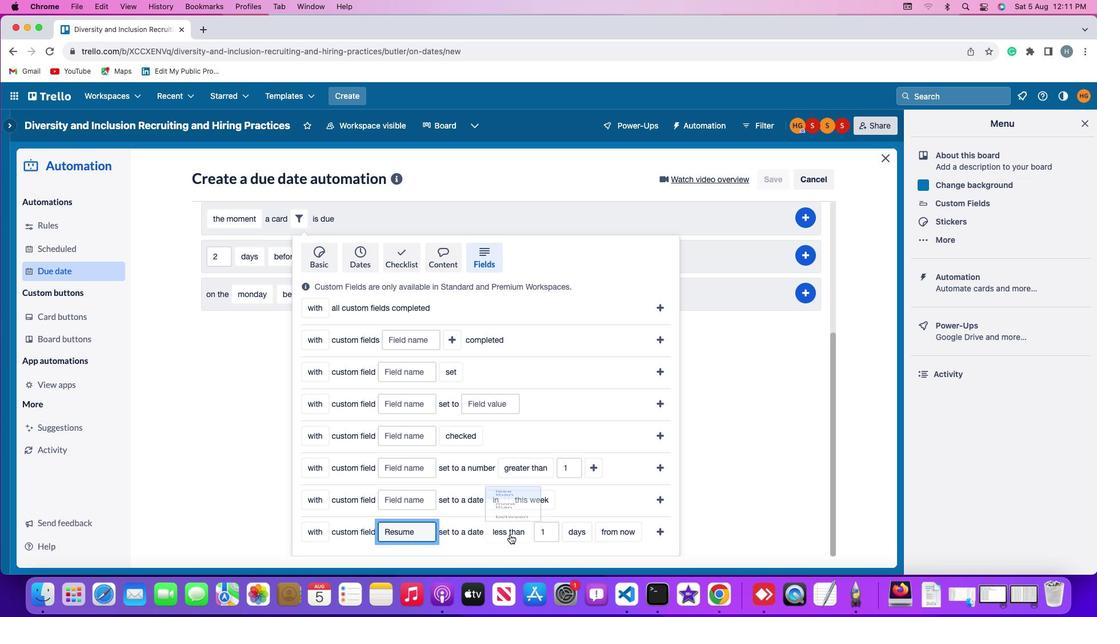 
Action: Mouse pressed left at (509, 534)
Screenshot: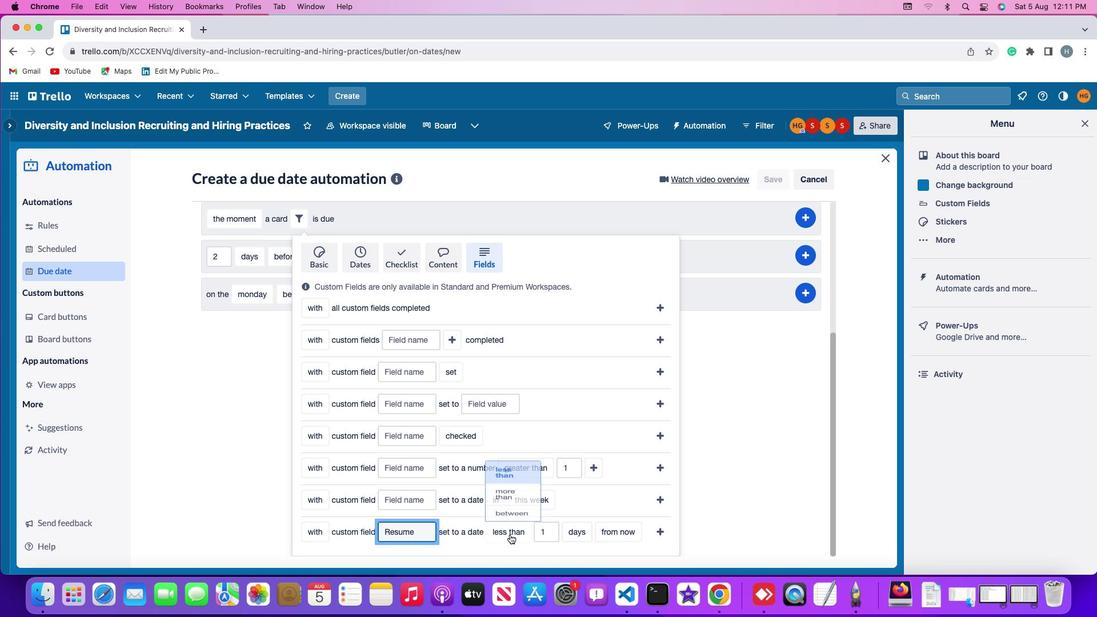 
Action: Mouse moved to (513, 511)
Screenshot: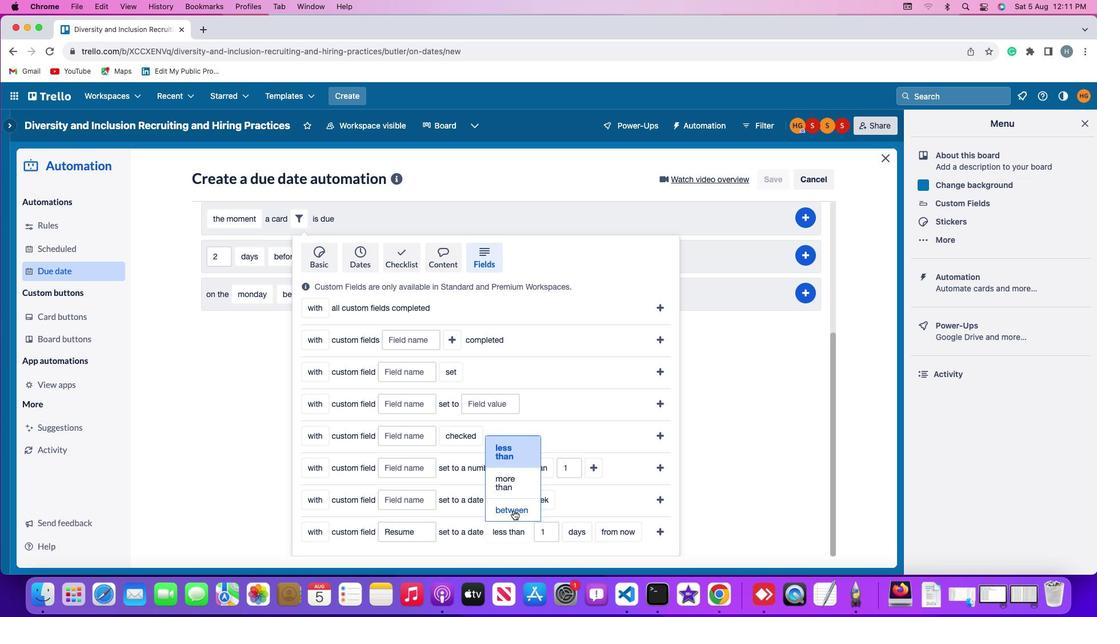 
Action: Mouse pressed left at (513, 511)
Screenshot: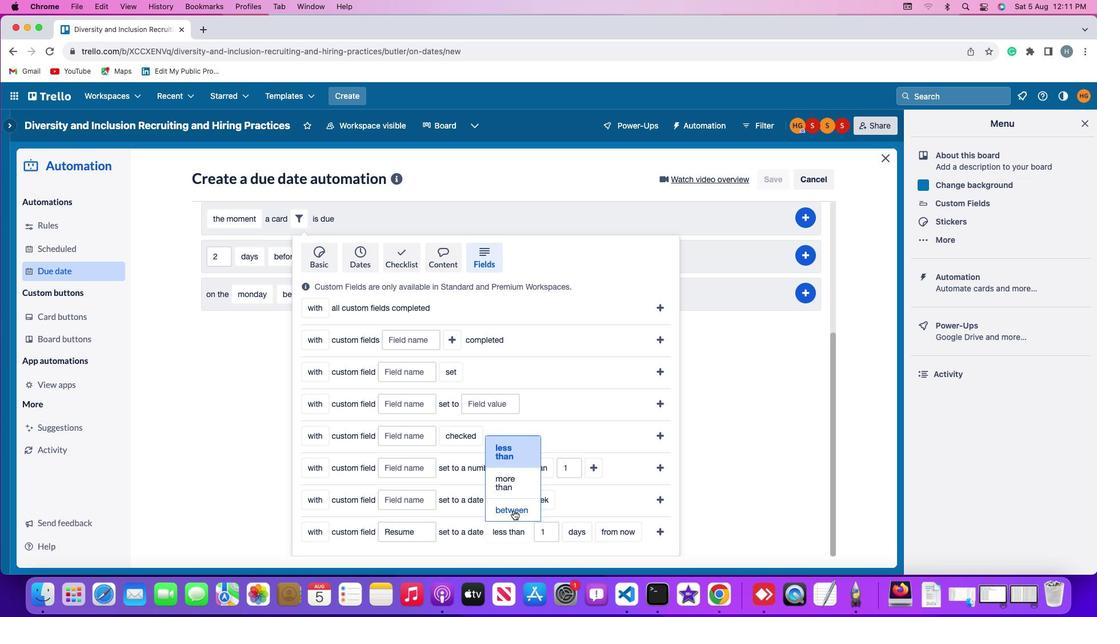 
Action: Mouse moved to (552, 530)
Screenshot: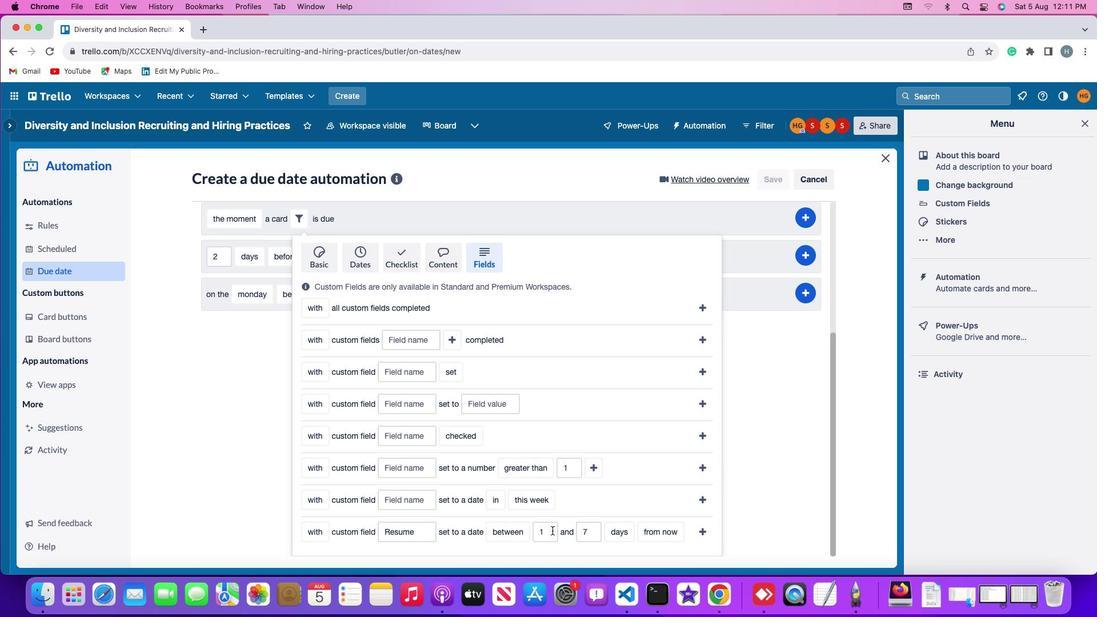 
Action: Mouse pressed left at (552, 530)
Screenshot: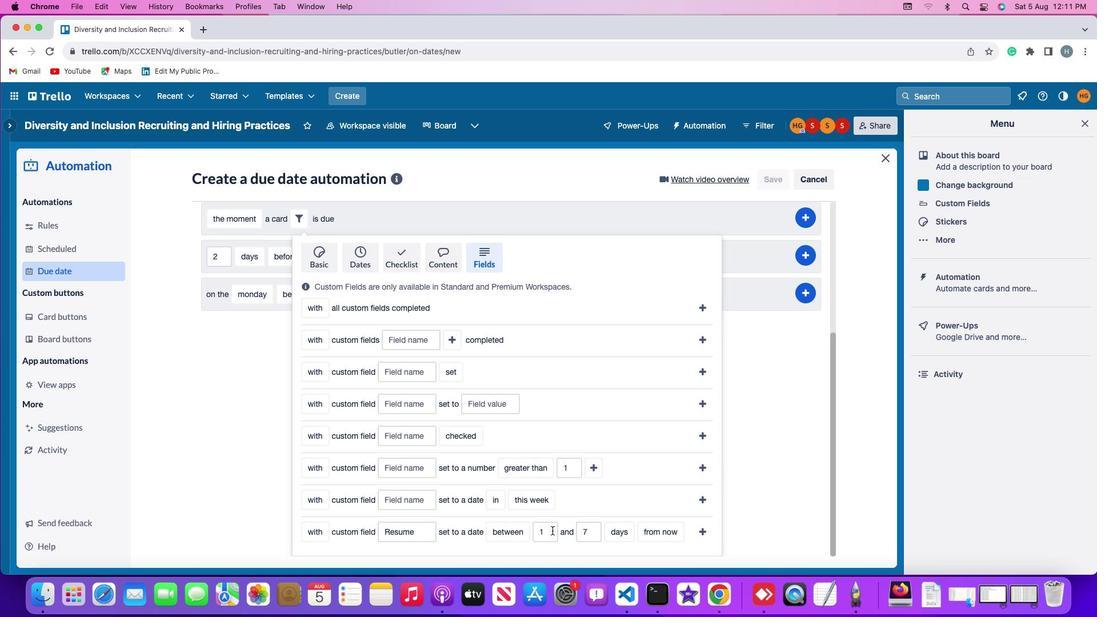 
Action: Key pressed Key.backspace'1'
Screenshot: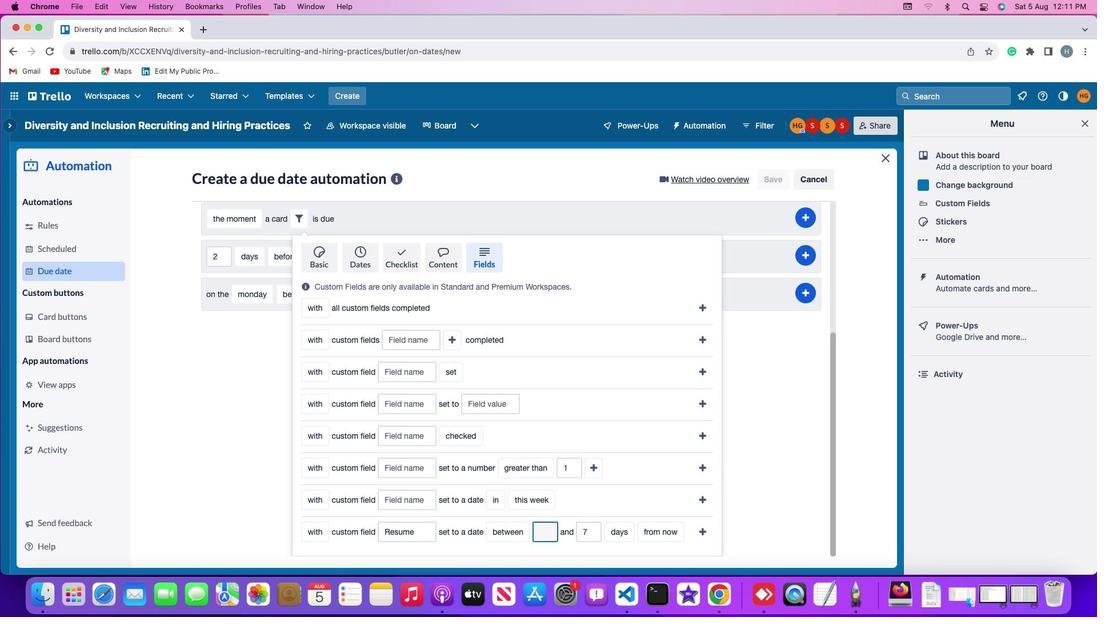 
Action: Mouse moved to (594, 530)
Screenshot: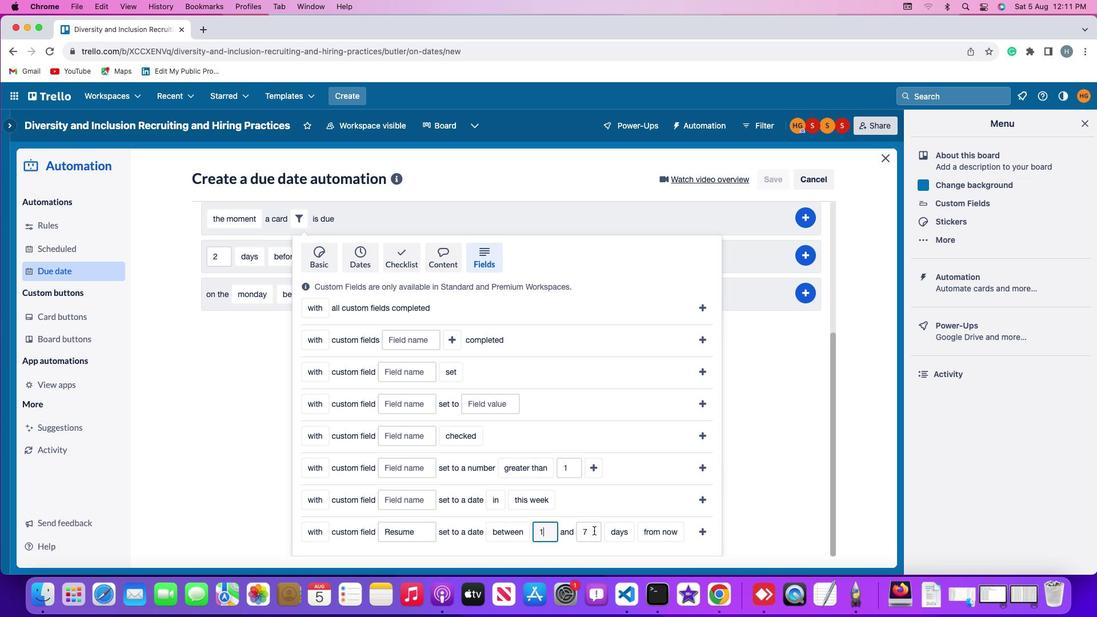 
Action: Mouse pressed left at (594, 530)
Screenshot: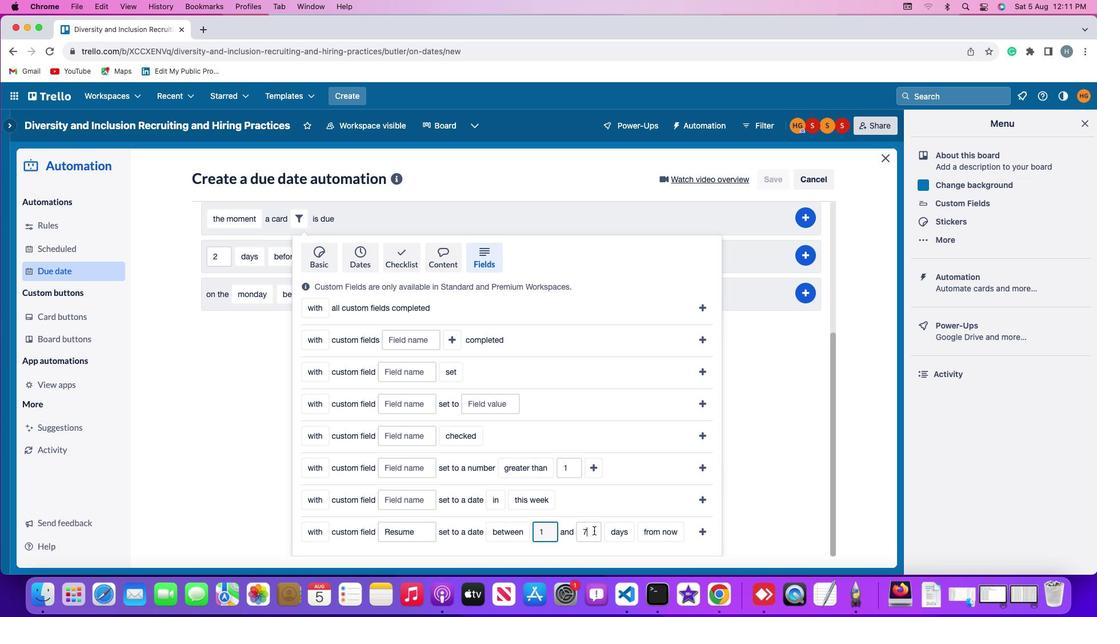 
Action: Mouse moved to (594, 530)
Screenshot: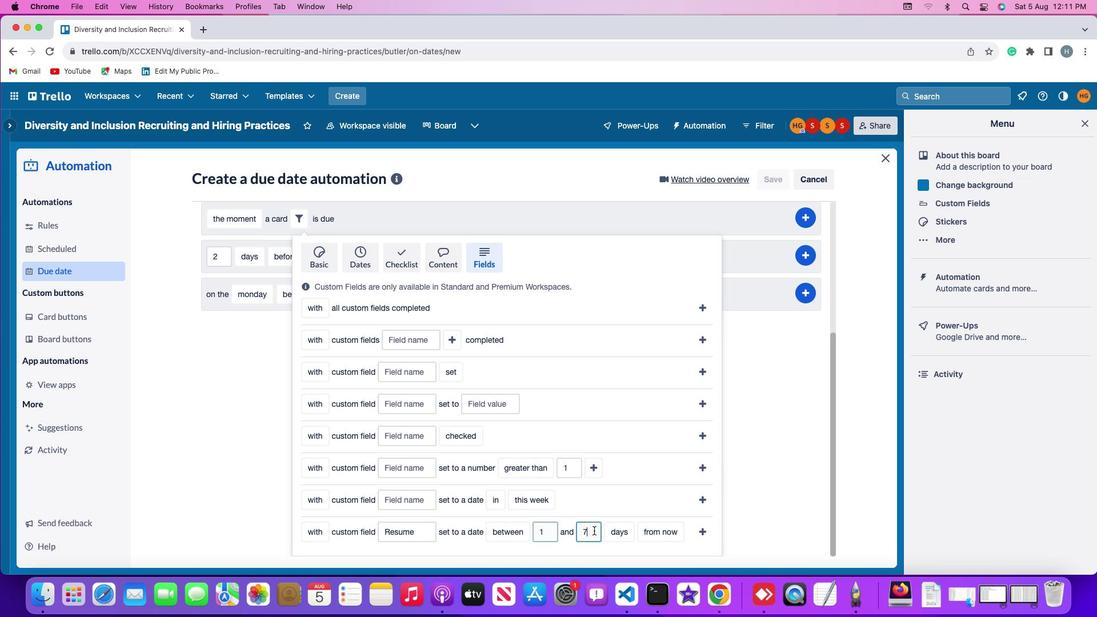 
Action: Key pressed Key.backspace'7'
Screenshot: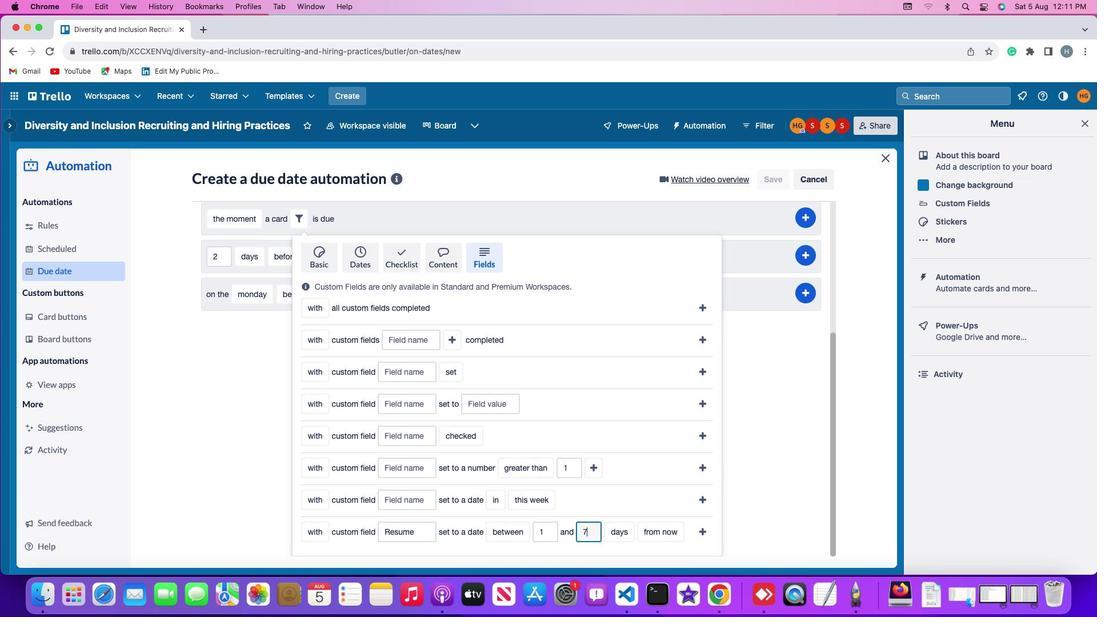 
Action: Mouse moved to (619, 529)
Screenshot: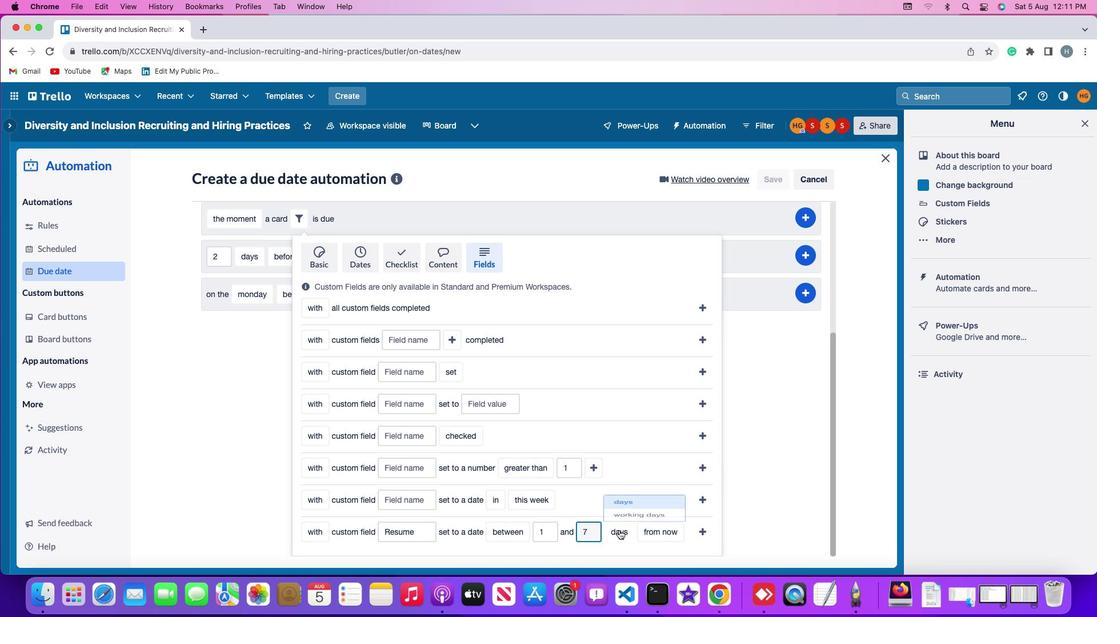 
Action: Mouse pressed left at (619, 529)
Screenshot: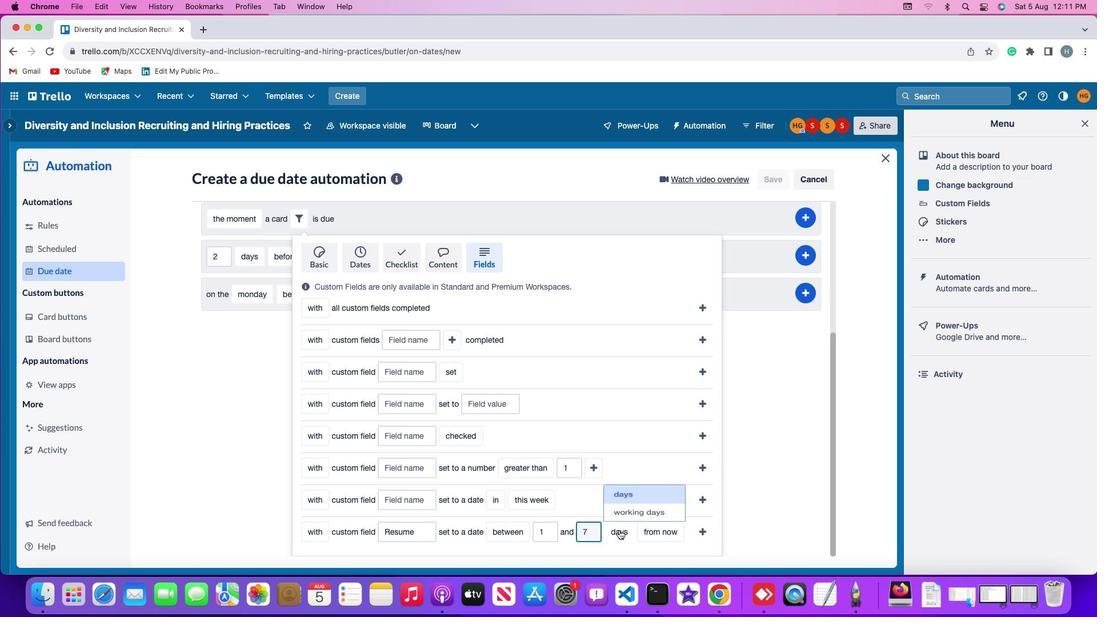 
Action: Mouse moved to (632, 512)
Screenshot: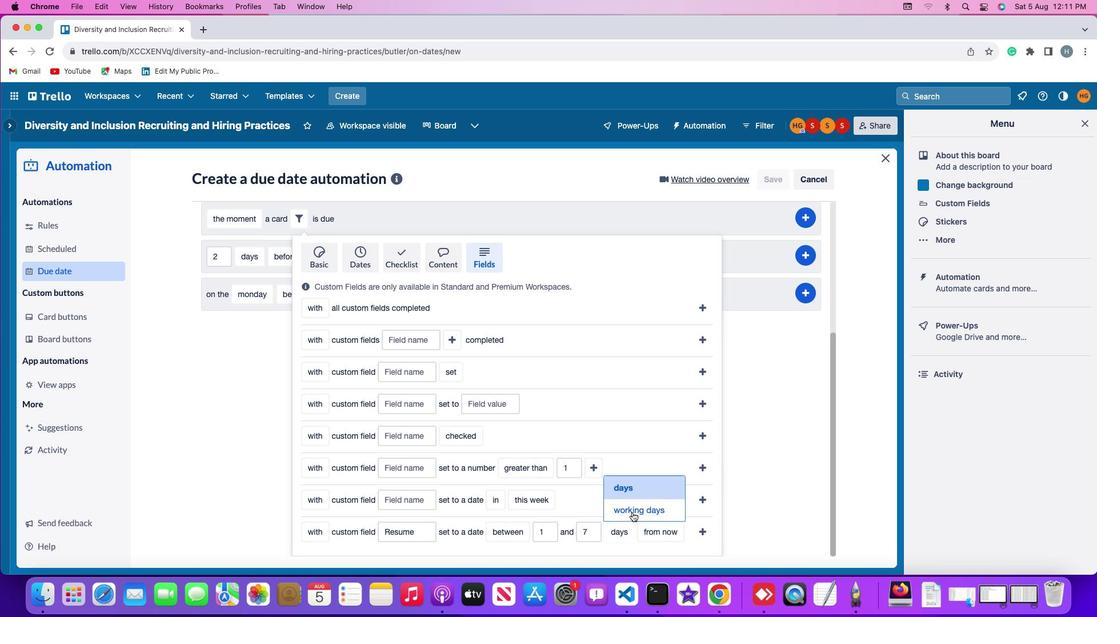 
Action: Mouse pressed left at (632, 512)
Screenshot: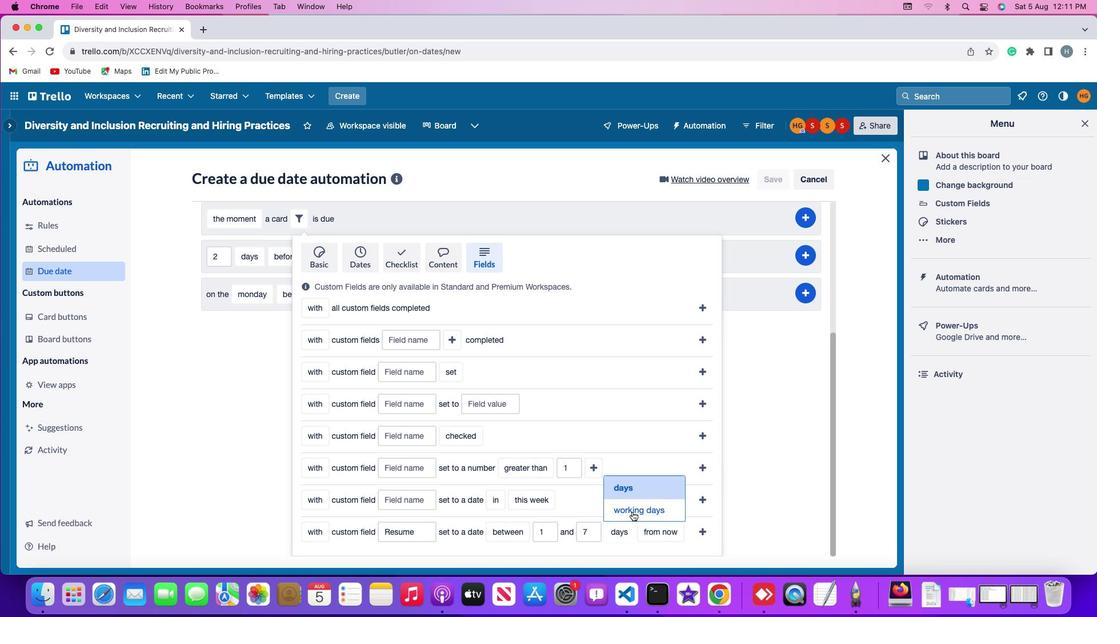 
Action: Mouse moved to (685, 512)
Screenshot: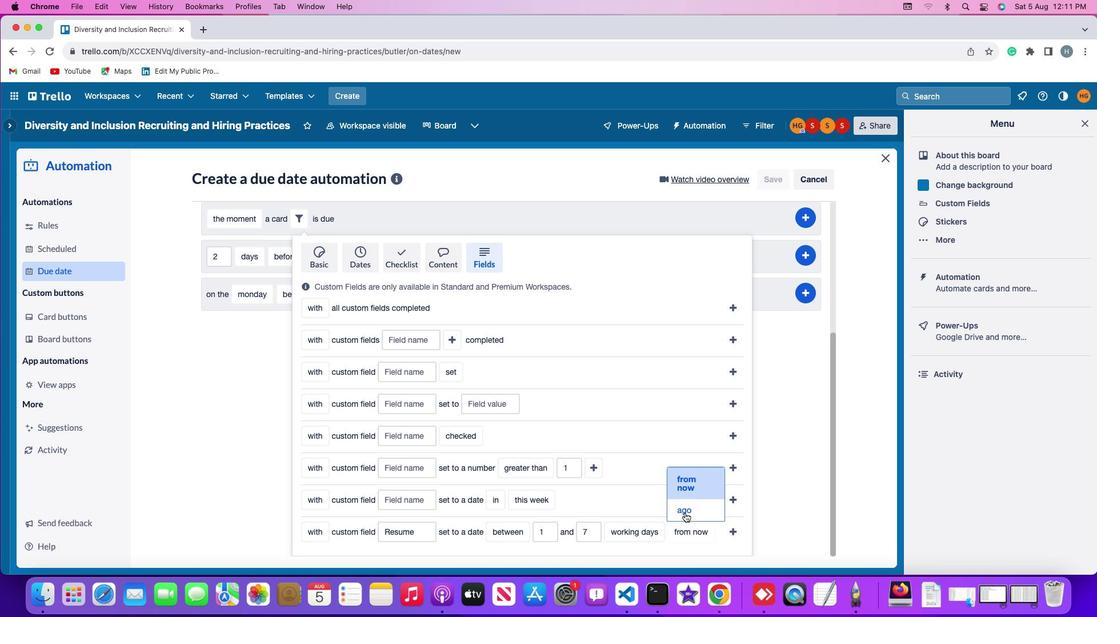
Action: Mouse pressed left at (685, 512)
Screenshot: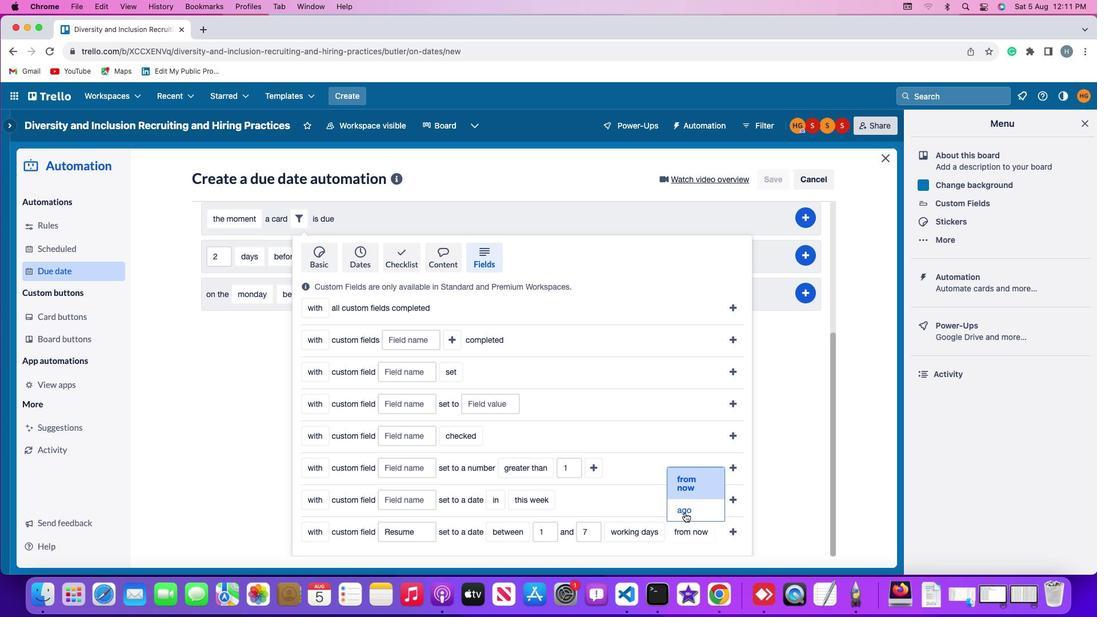 
Action: Mouse moved to (711, 528)
Screenshot: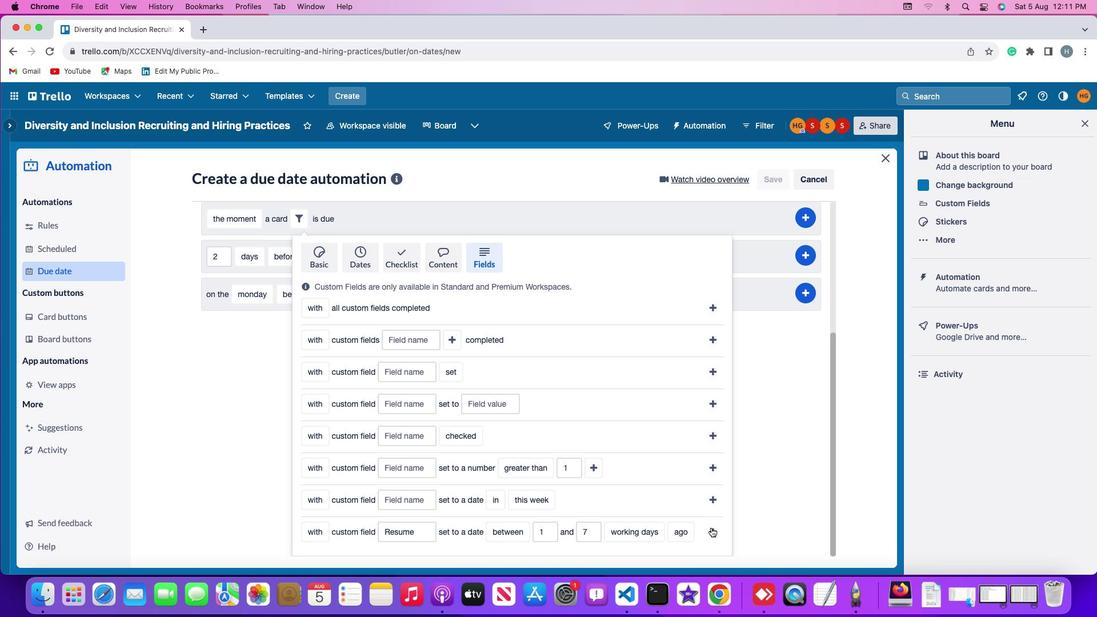 
Action: Mouse pressed left at (711, 528)
Screenshot: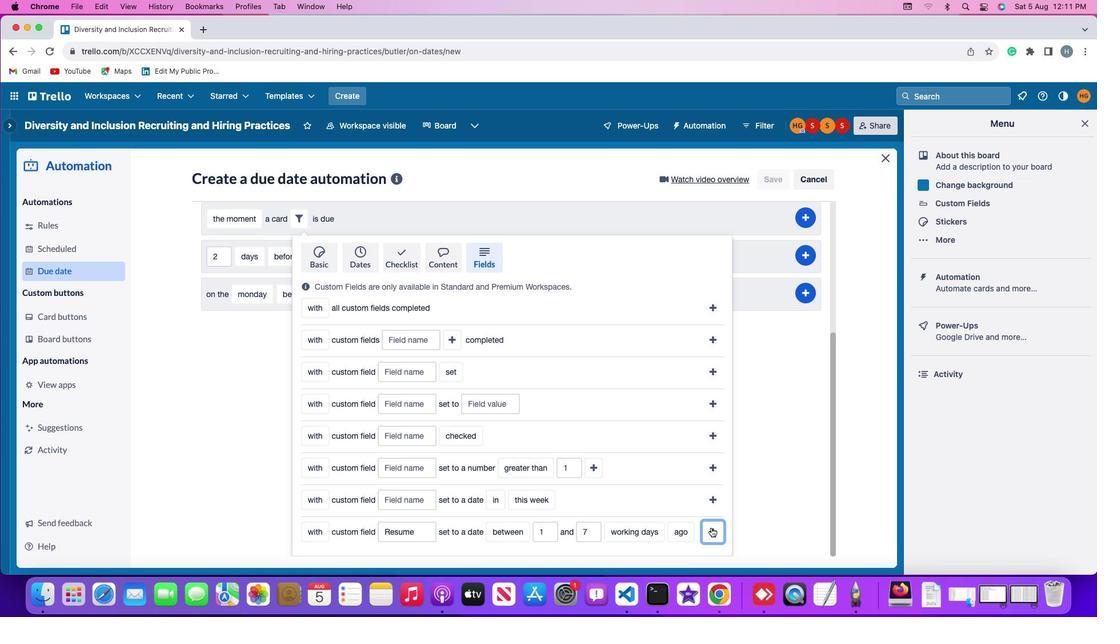 
Action: Mouse moved to (812, 420)
Screenshot: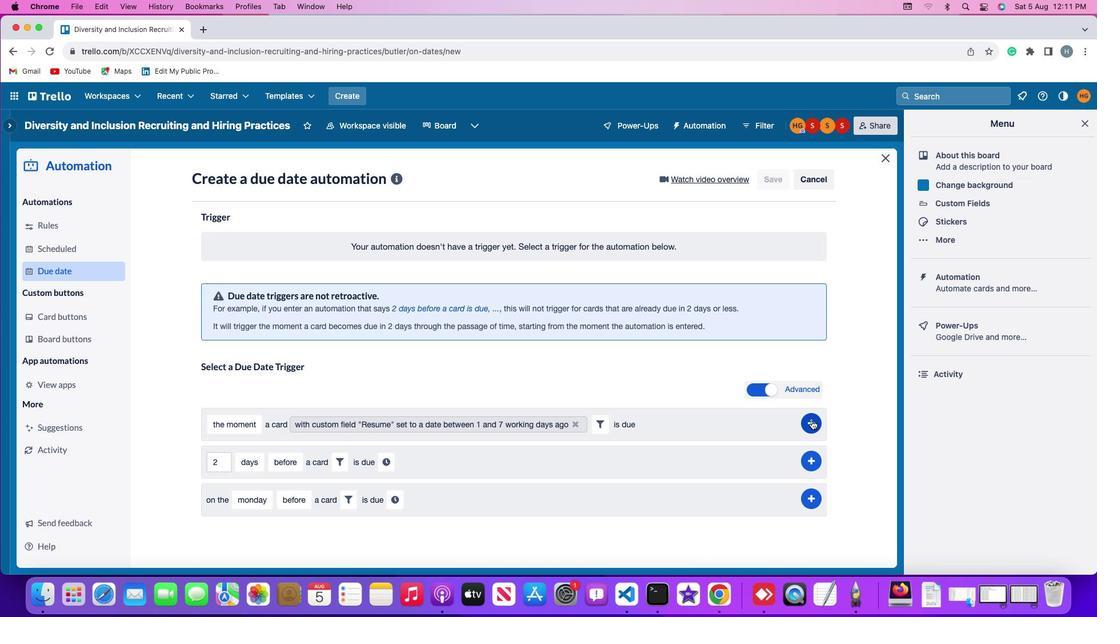 
Action: Mouse pressed left at (812, 420)
Screenshot: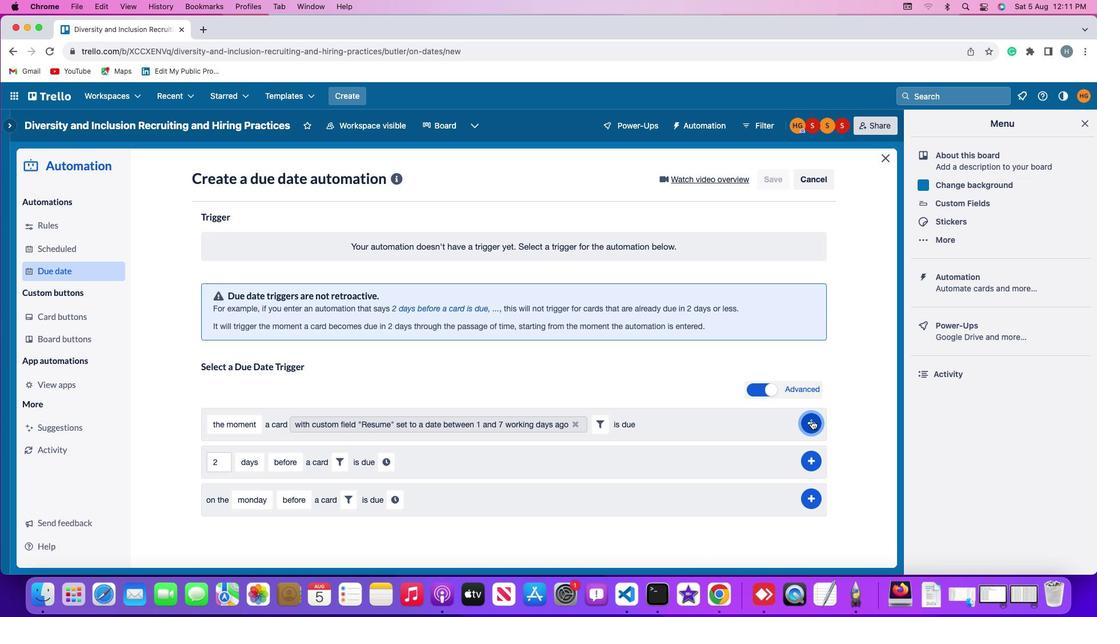 
Action: Mouse moved to (847, 322)
Screenshot: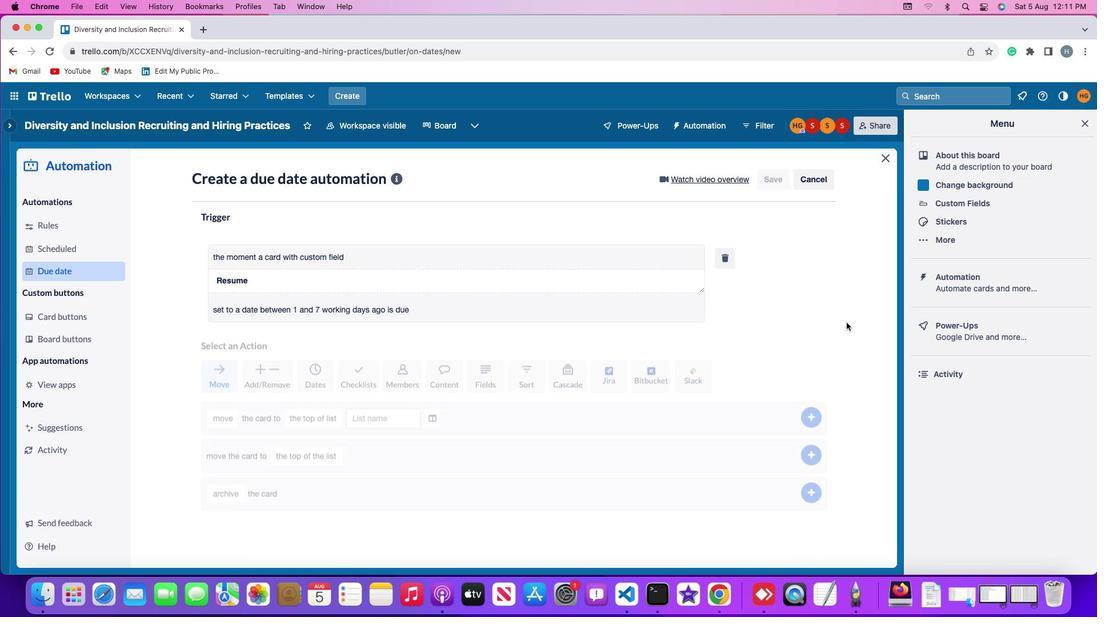 
